 Task: Create a task  Improve code modularity for better maintainability , assign it to team member softage.9@softage.net in the project TransitPlan and update the status of the task to  At Risk , set the priority of the task to Medium.
Action: Mouse moved to (87, 533)
Screenshot: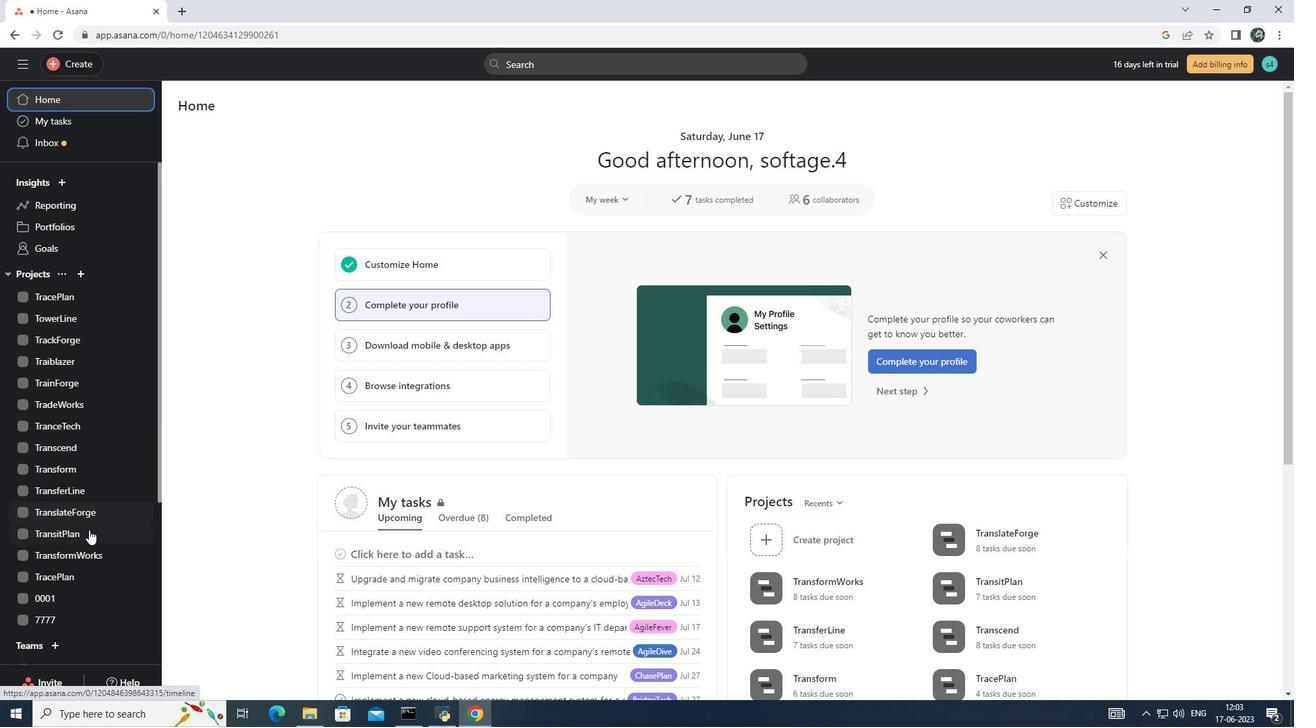 
Action: Mouse pressed left at (87, 533)
Screenshot: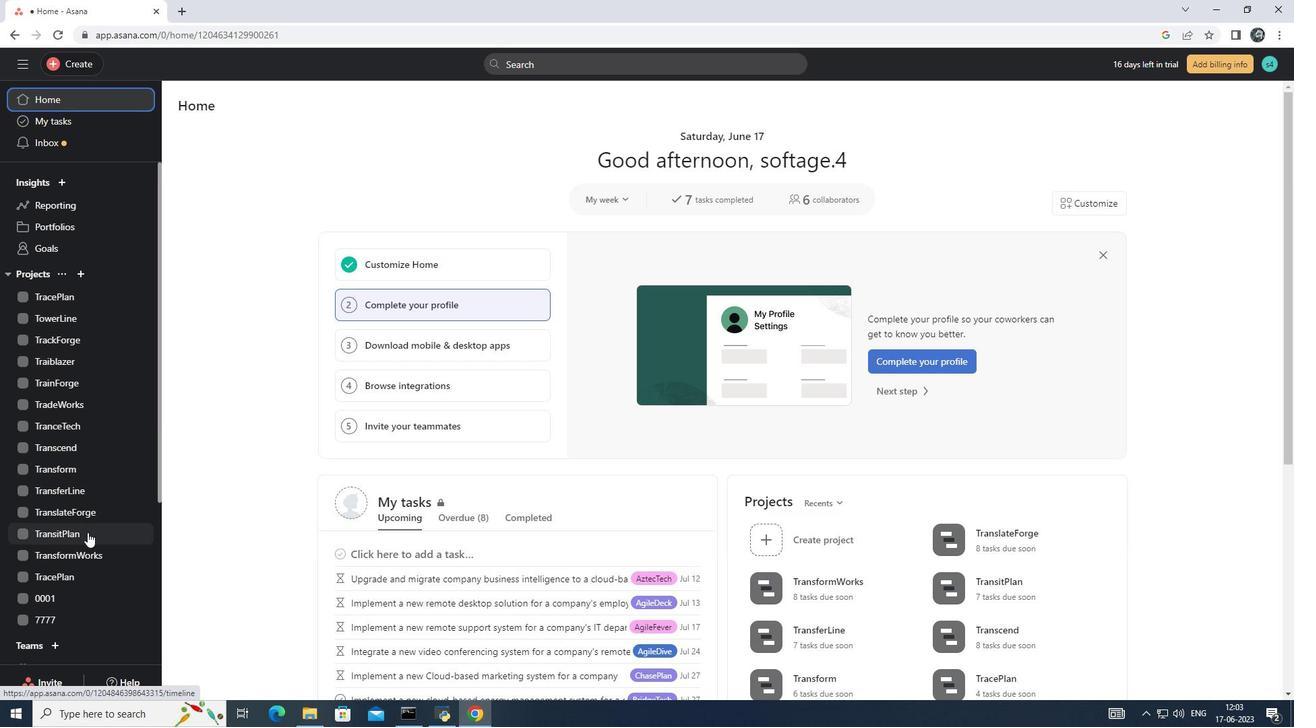 
Action: Mouse moved to (221, 162)
Screenshot: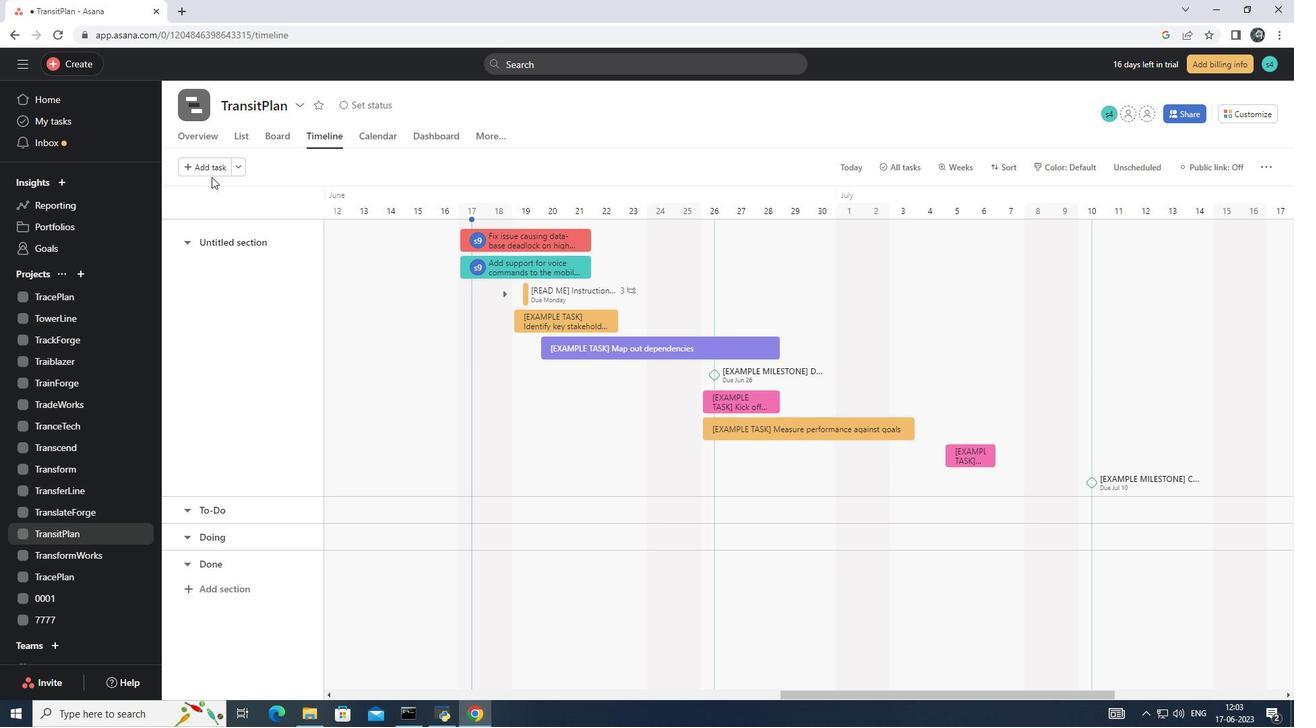 
Action: Mouse pressed left at (221, 162)
Screenshot: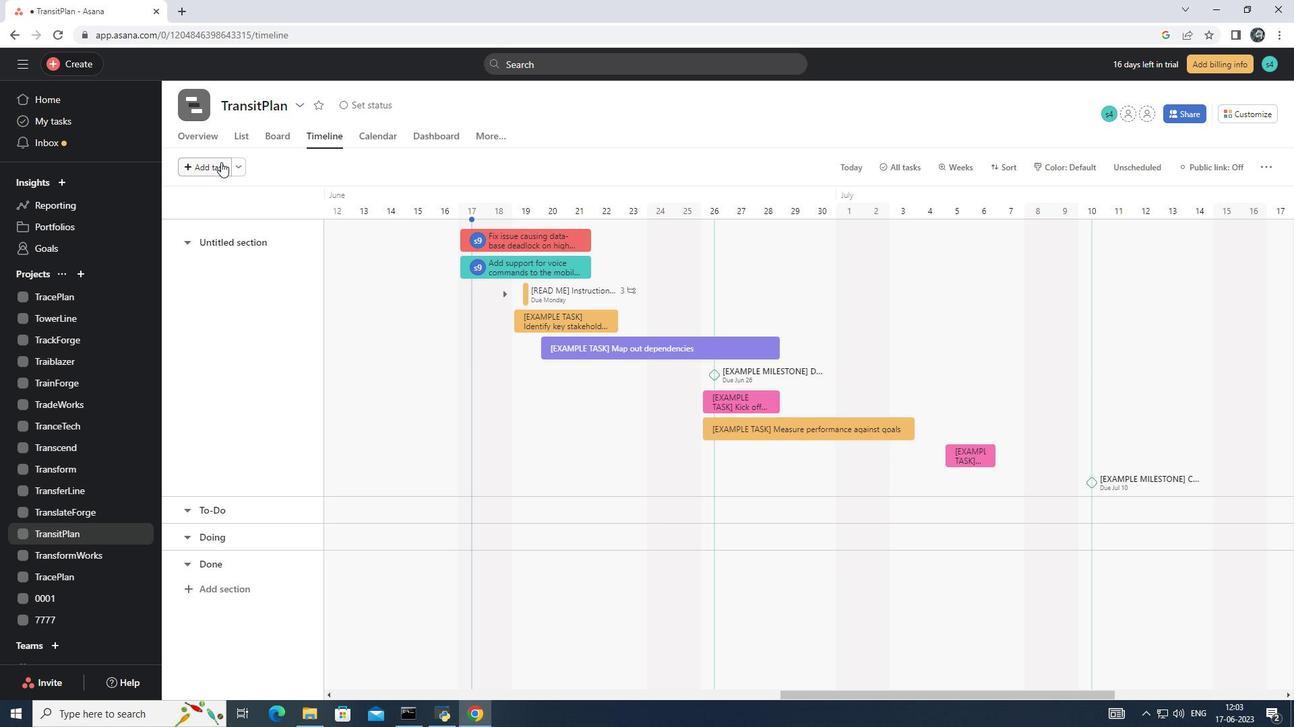 
Action: Mouse moved to (496, 240)
Screenshot: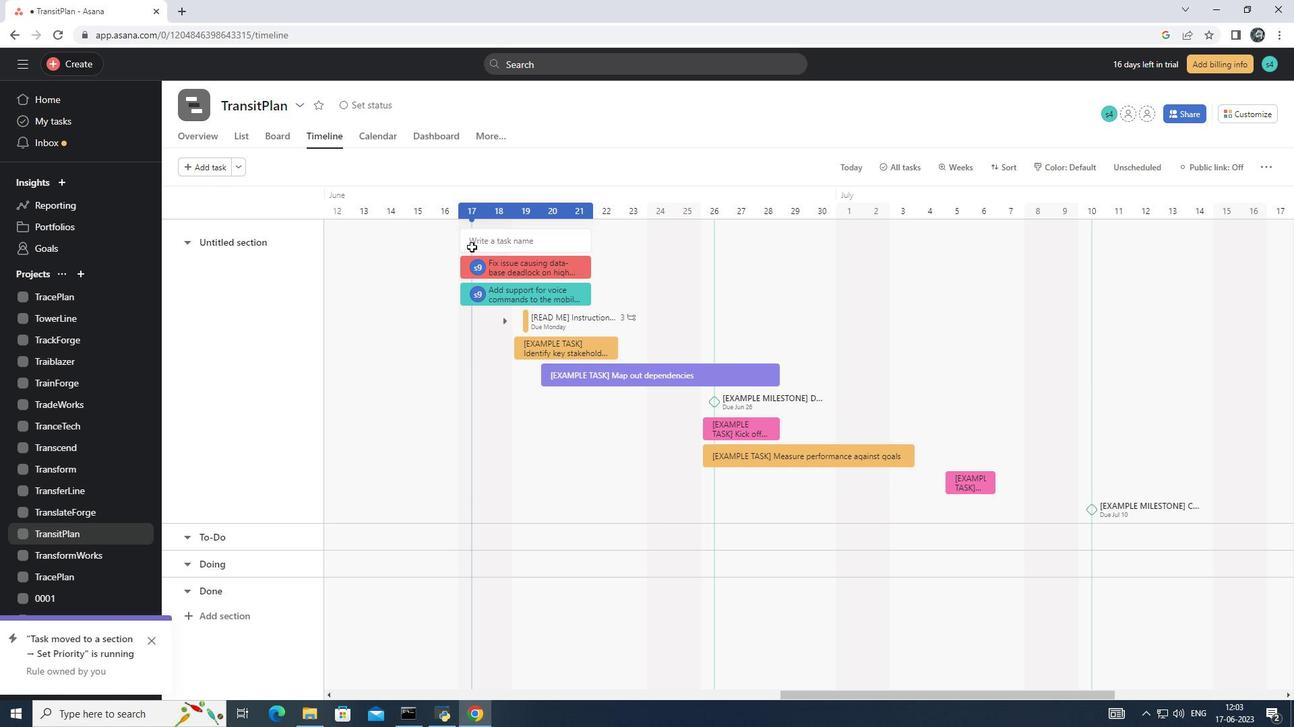 
Action: Mouse pressed left at (496, 240)
Screenshot: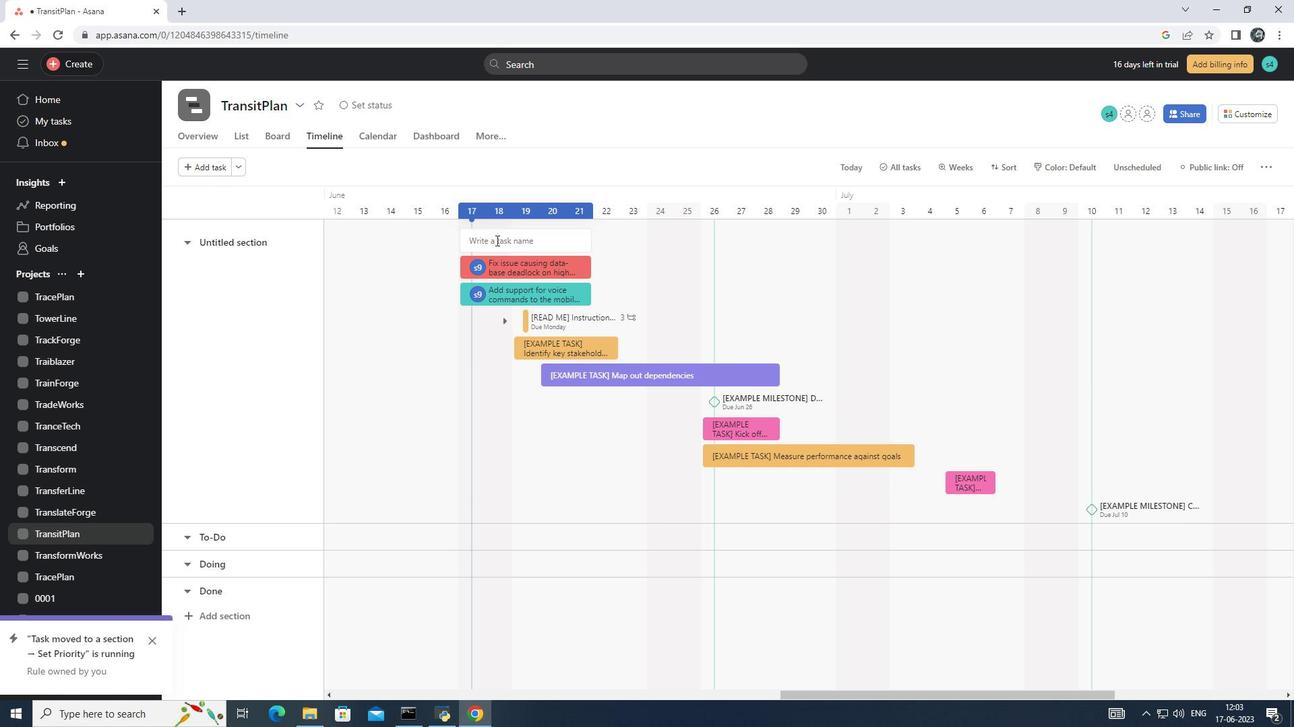 
Action: Mouse moved to (496, 239)
Screenshot: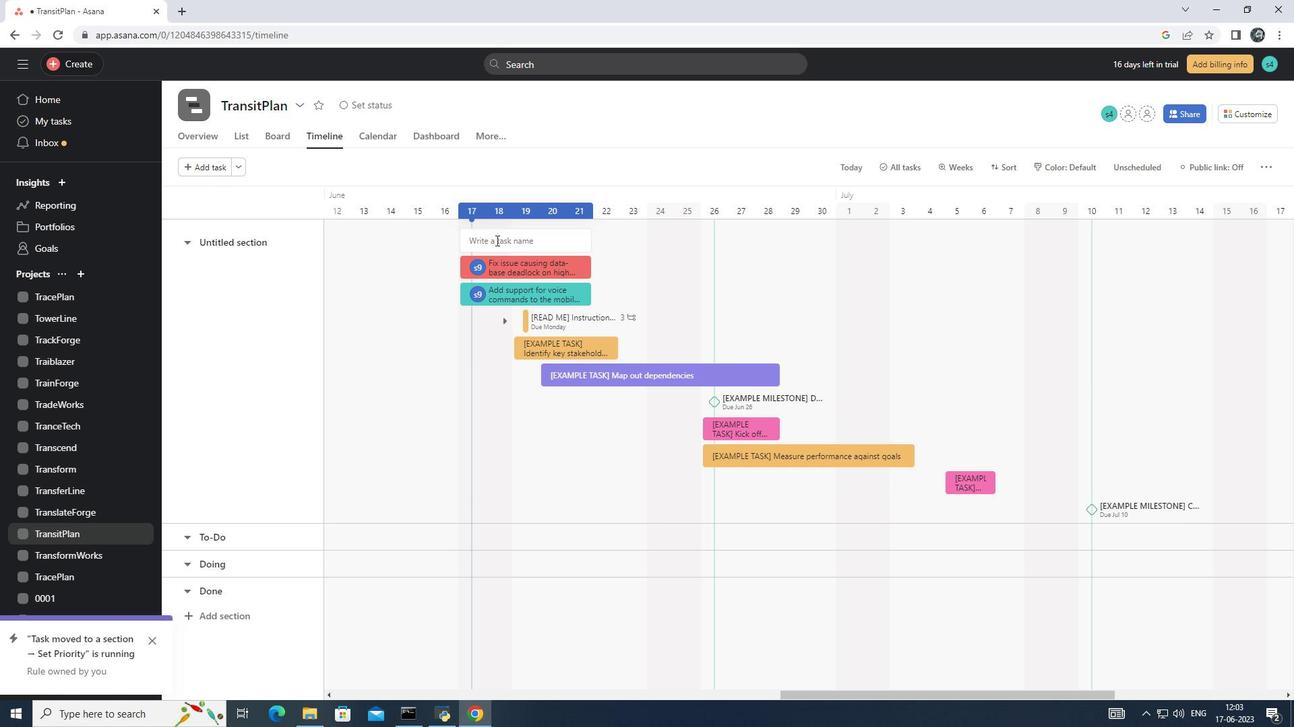 
Action: Key pressed <Key.shift>Improve<Key.space>code<Key.space>modularity<Key.space>for<Key.space>better<Key.space>maintaina
Screenshot: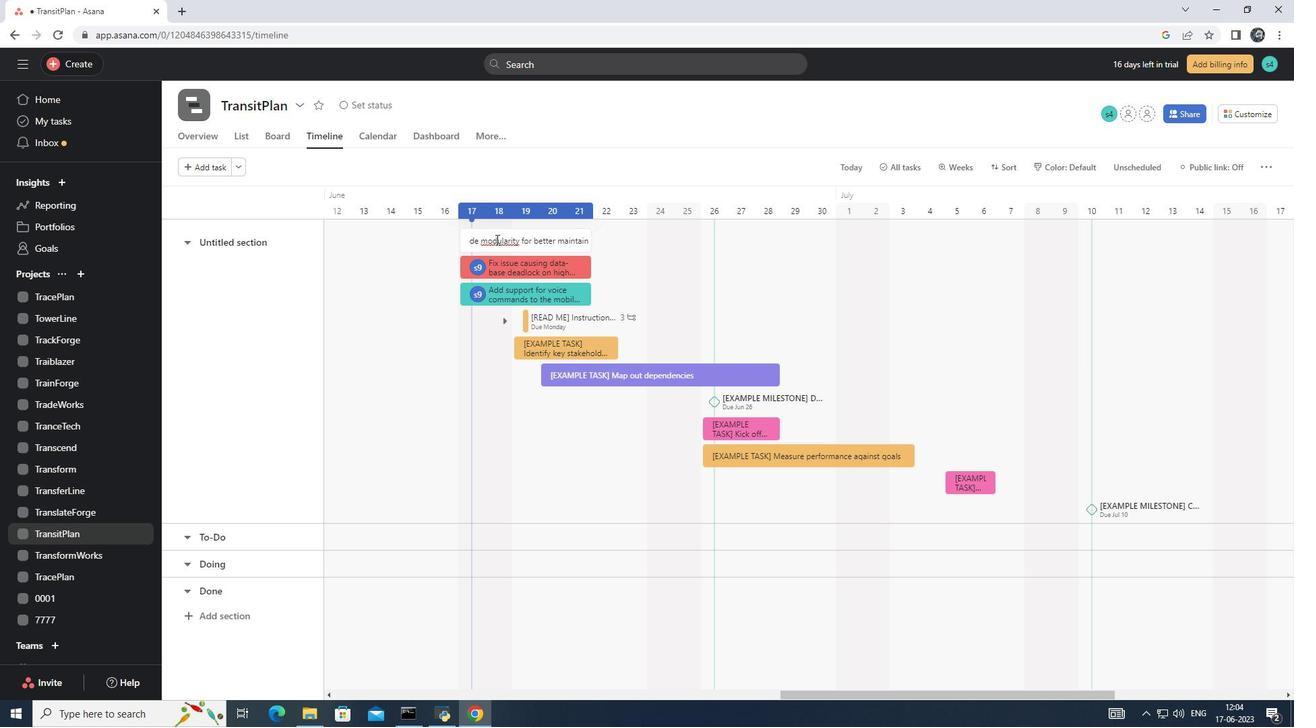 
Action: Mouse moved to (587, 243)
Screenshot: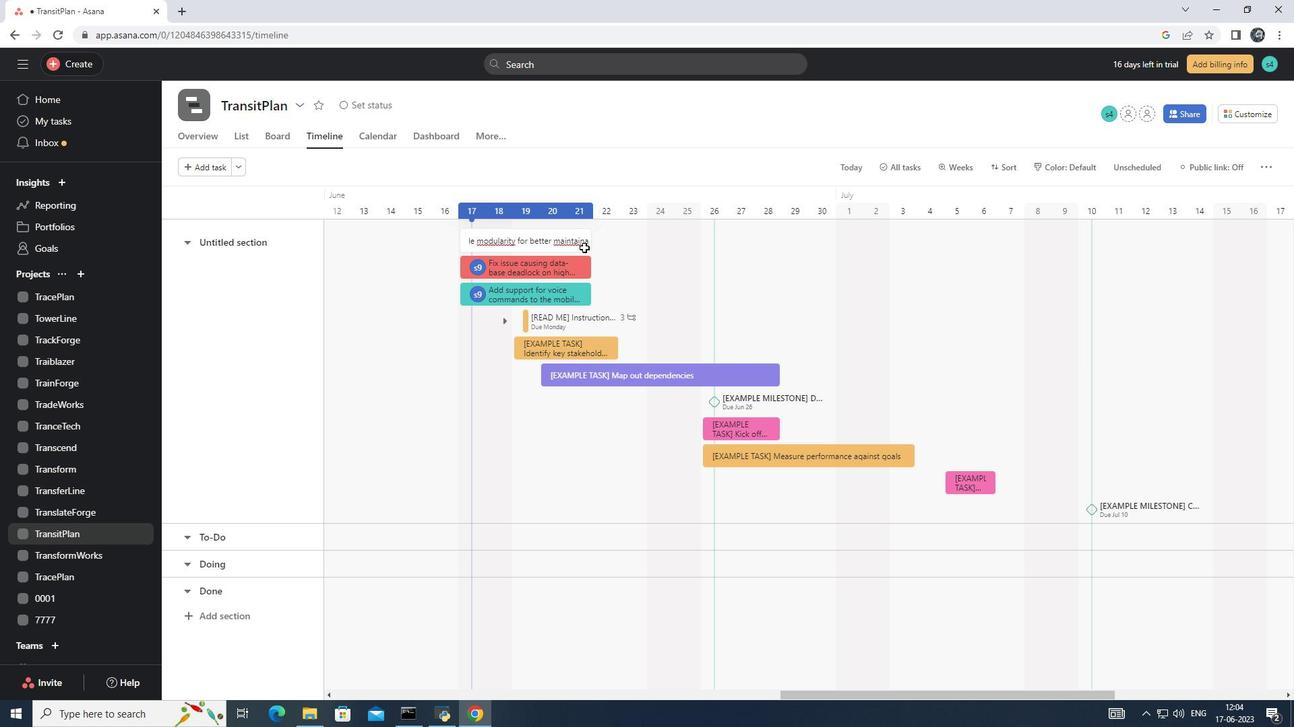 
Action: Mouse pressed left at (587, 243)
Screenshot: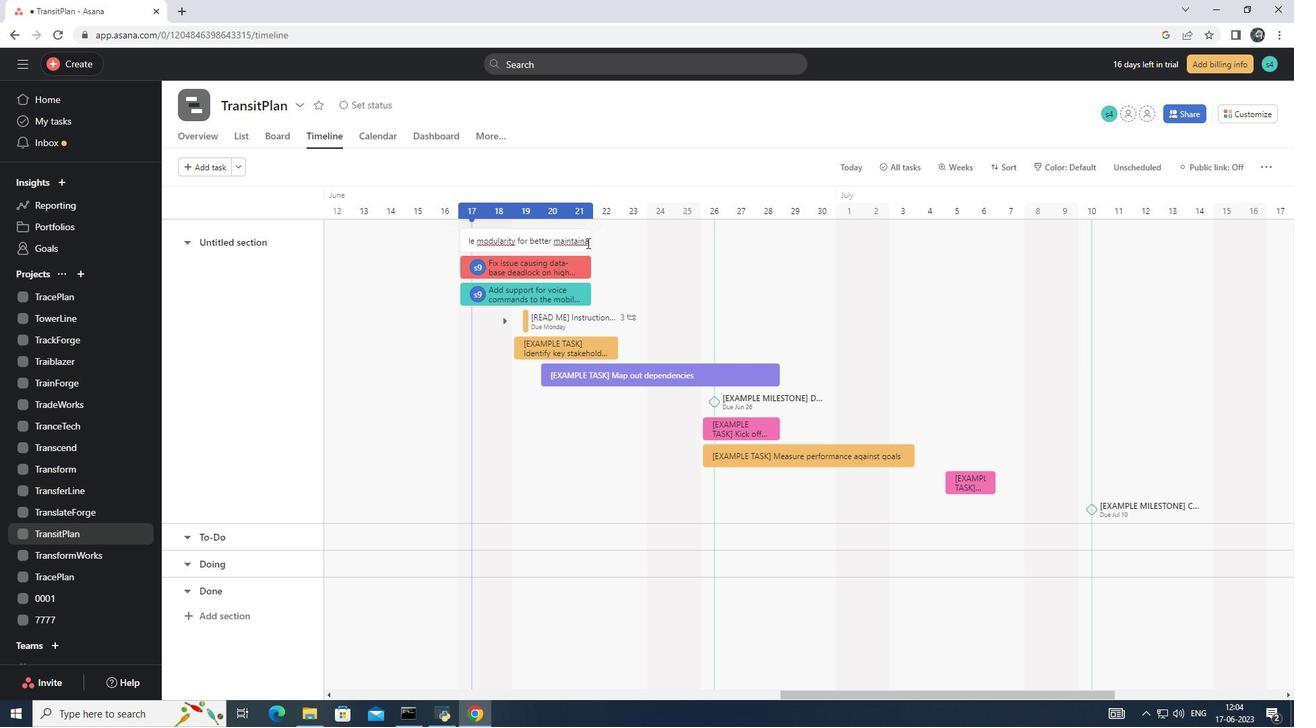 
Action: Mouse moved to (556, 239)
Screenshot: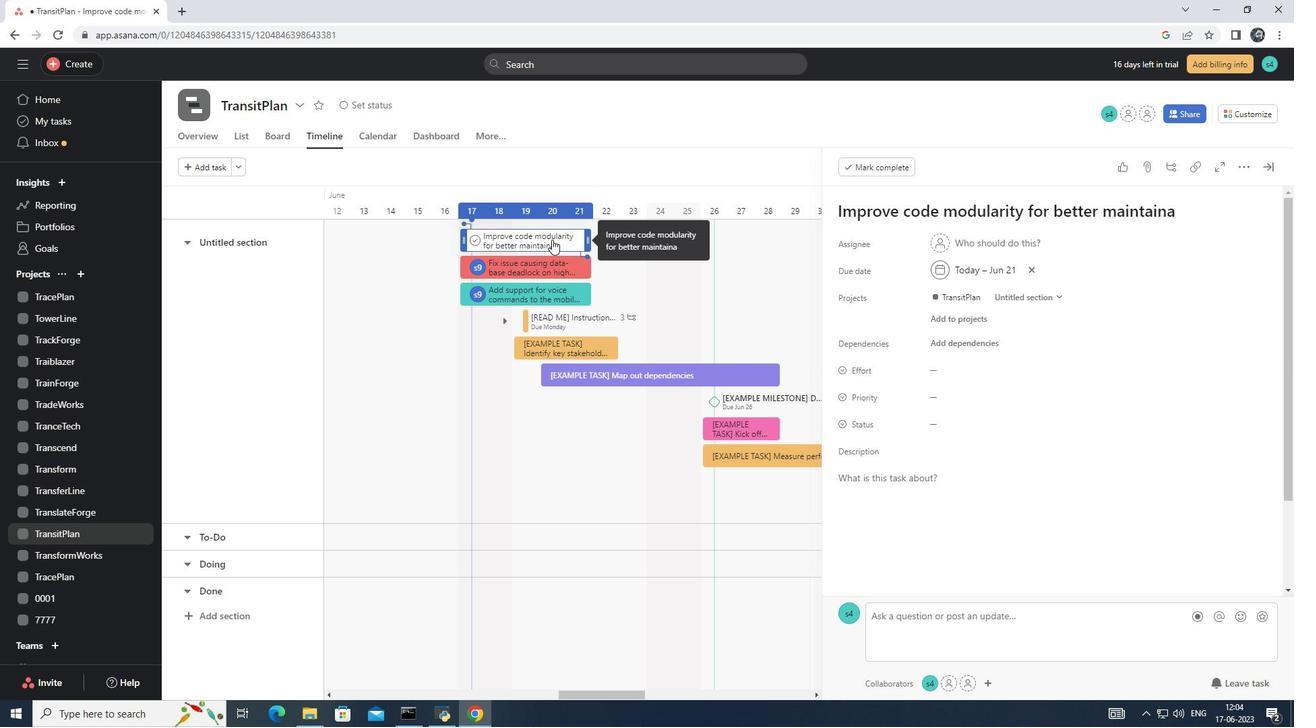 
Action: Mouse pressed left at (556, 239)
Screenshot: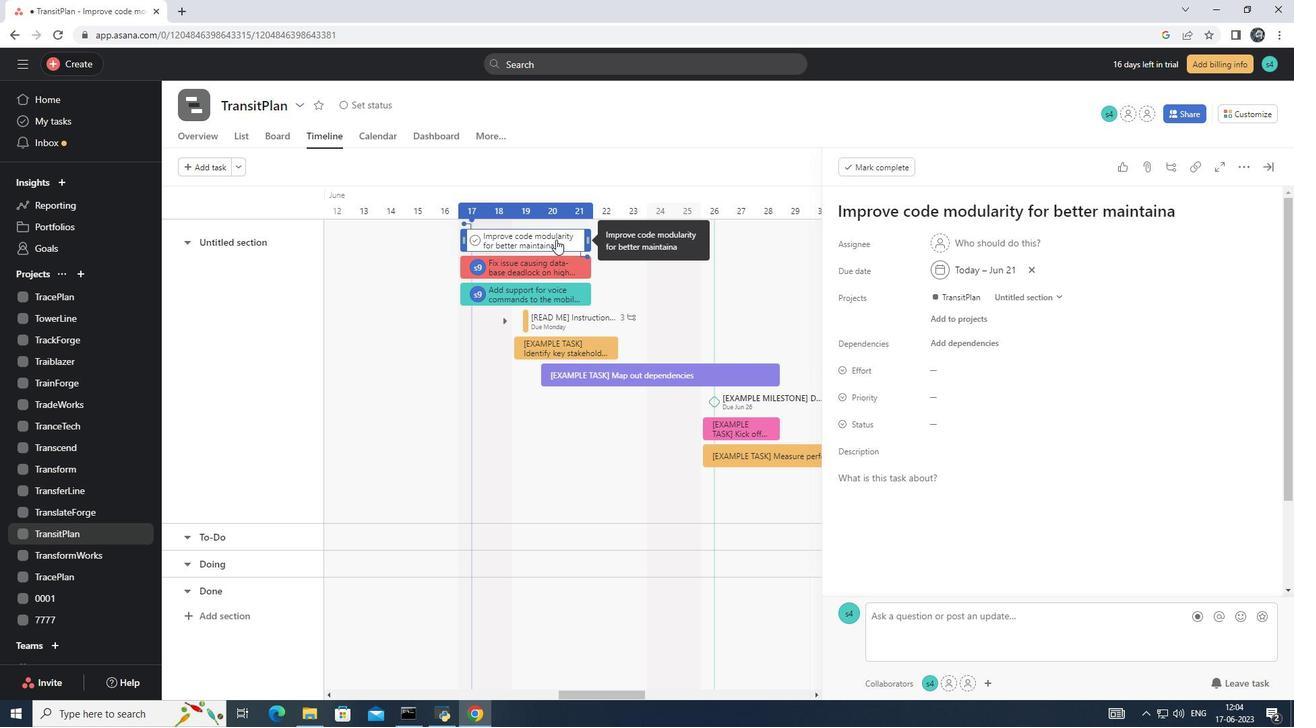 
Action: Mouse moved to (554, 241)
Screenshot: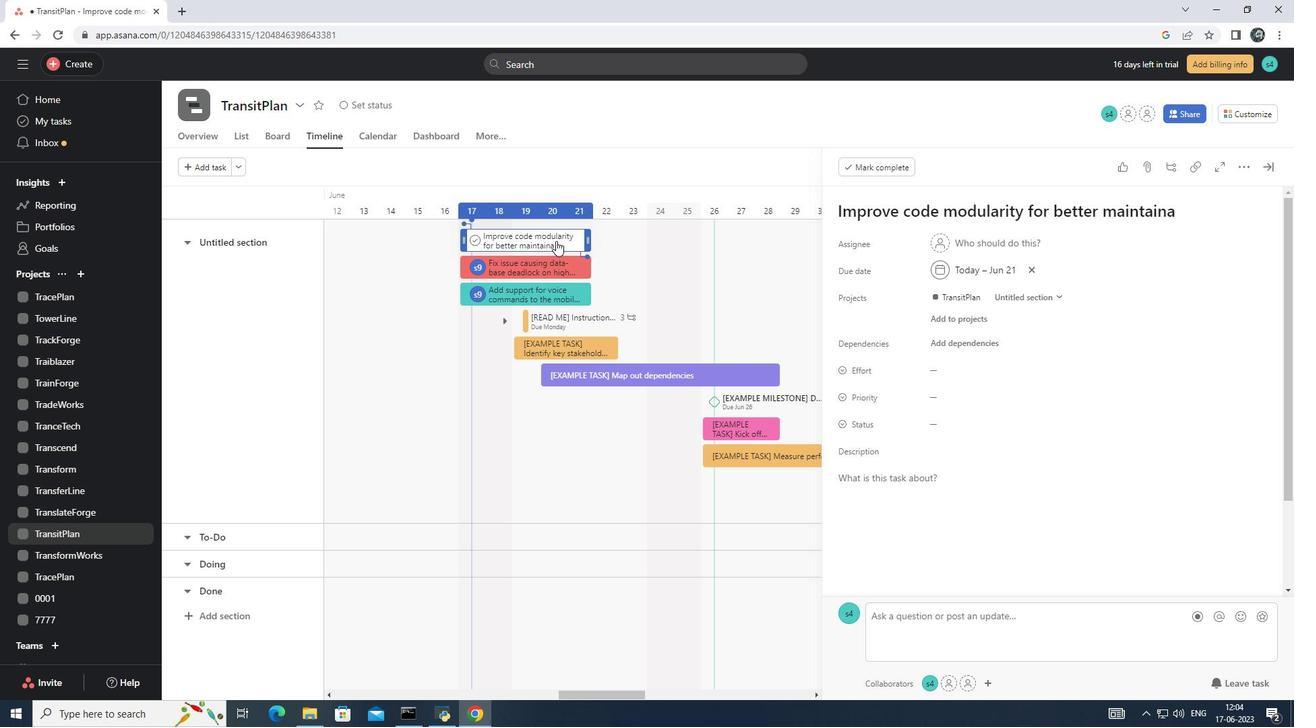 
Action: Mouse pressed left at (554, 241)
Screenshot: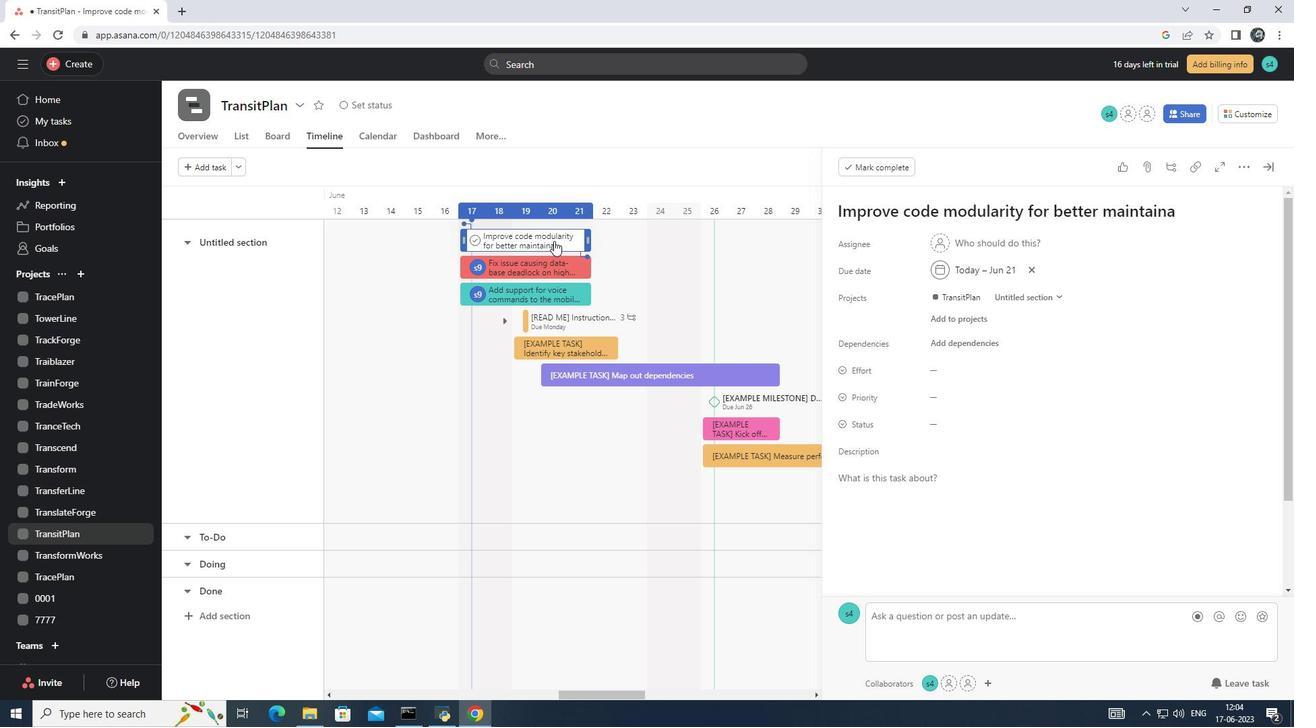 
Action: Mouse moved to (527, 239)
Screenshot: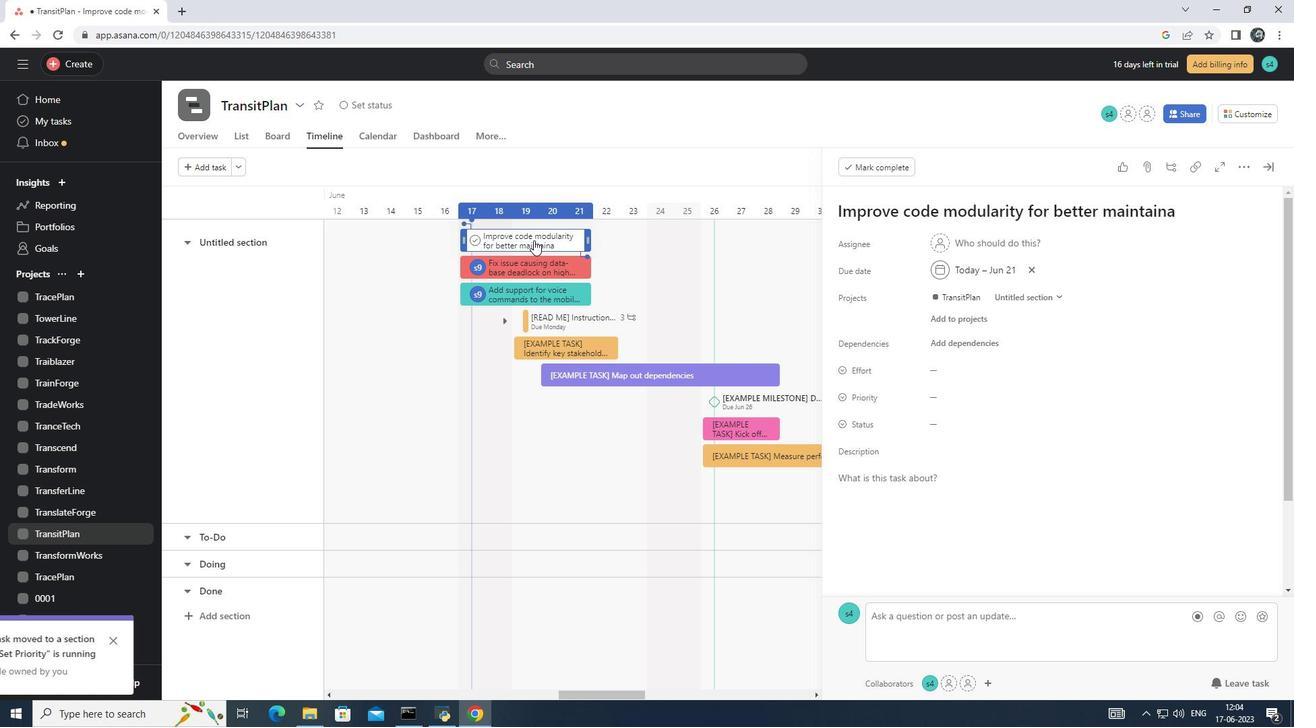 
Action: Mouse pressed left at (527, 239)
Screenshot: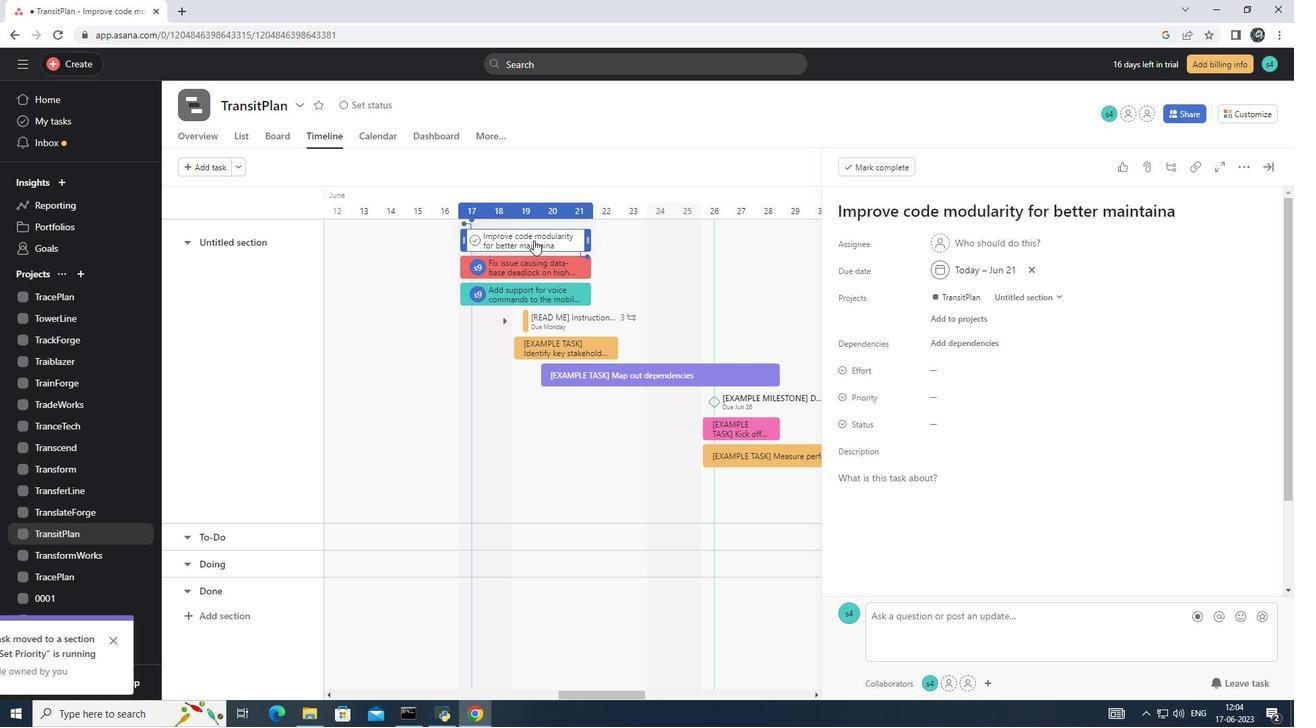 
Action: Mouse moved to (527, 239)
Screenshot: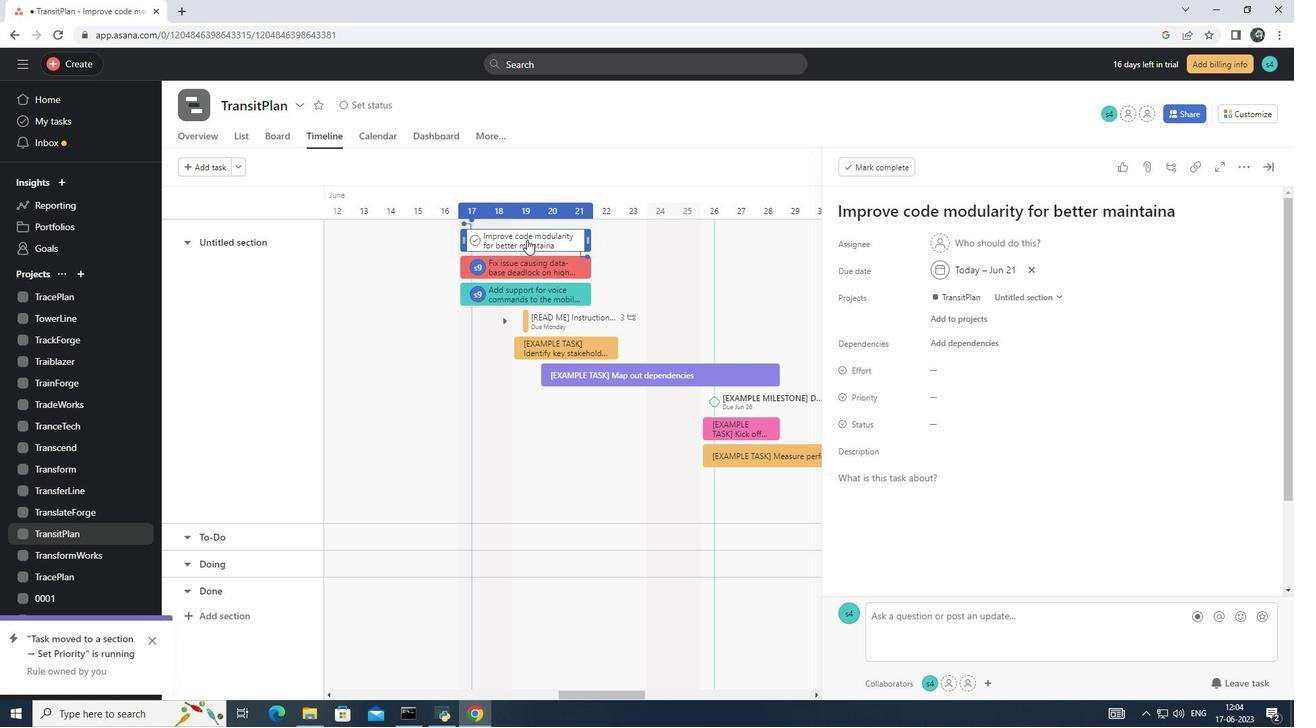
Action: Mouse pressed left at (527, 239)
Screenshot: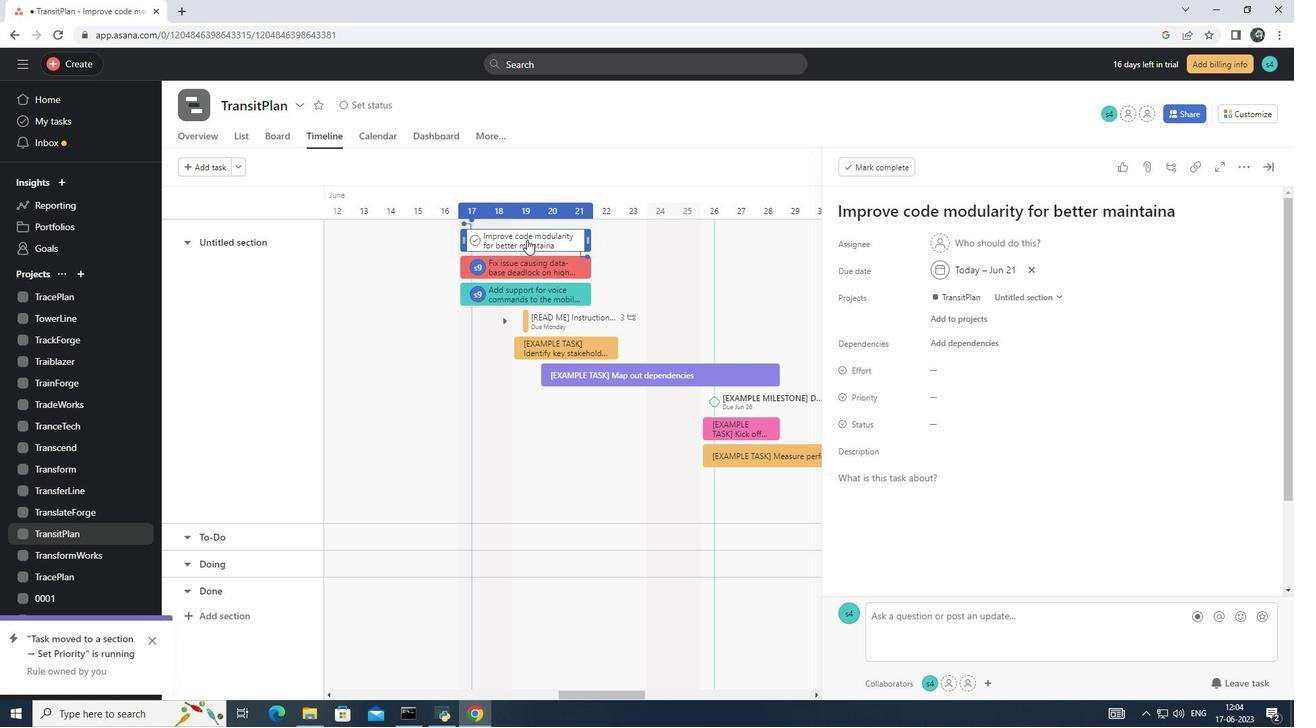 
Action: Mouse moved to (501, 239)
Screenshot: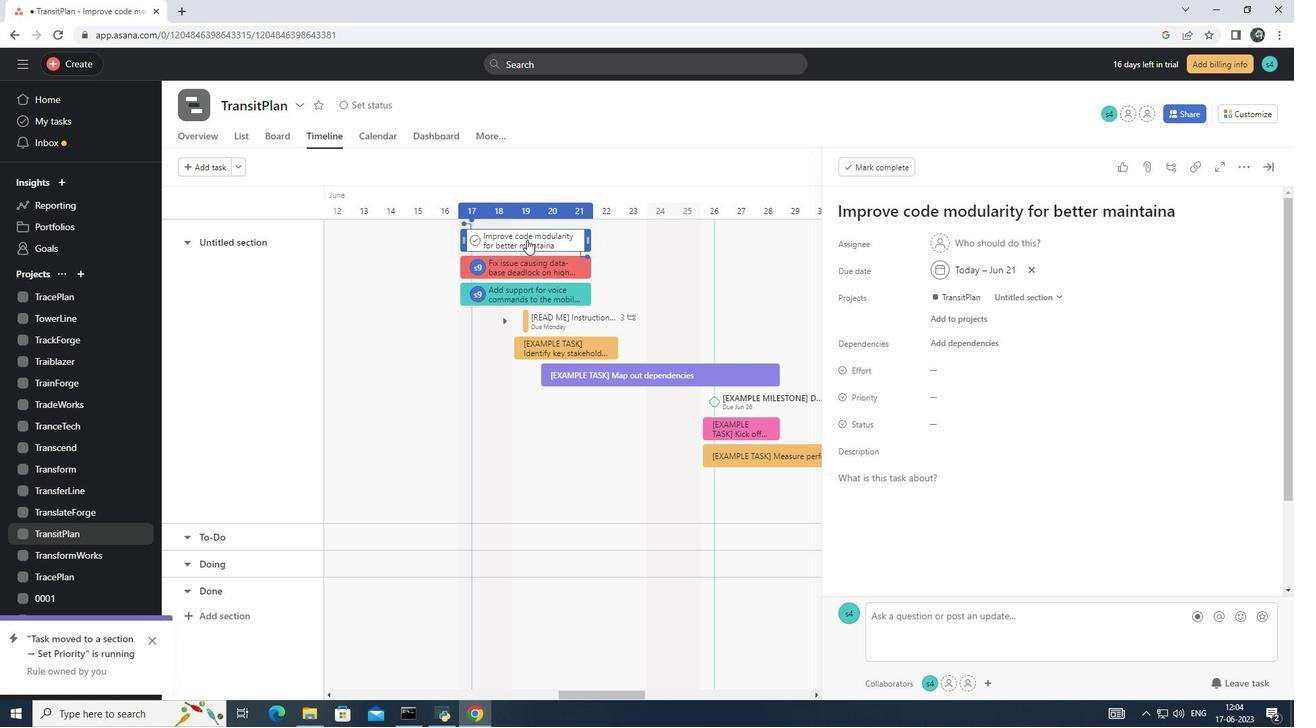 
Action: Mouse pressed left at (501, 239)
Screenshot: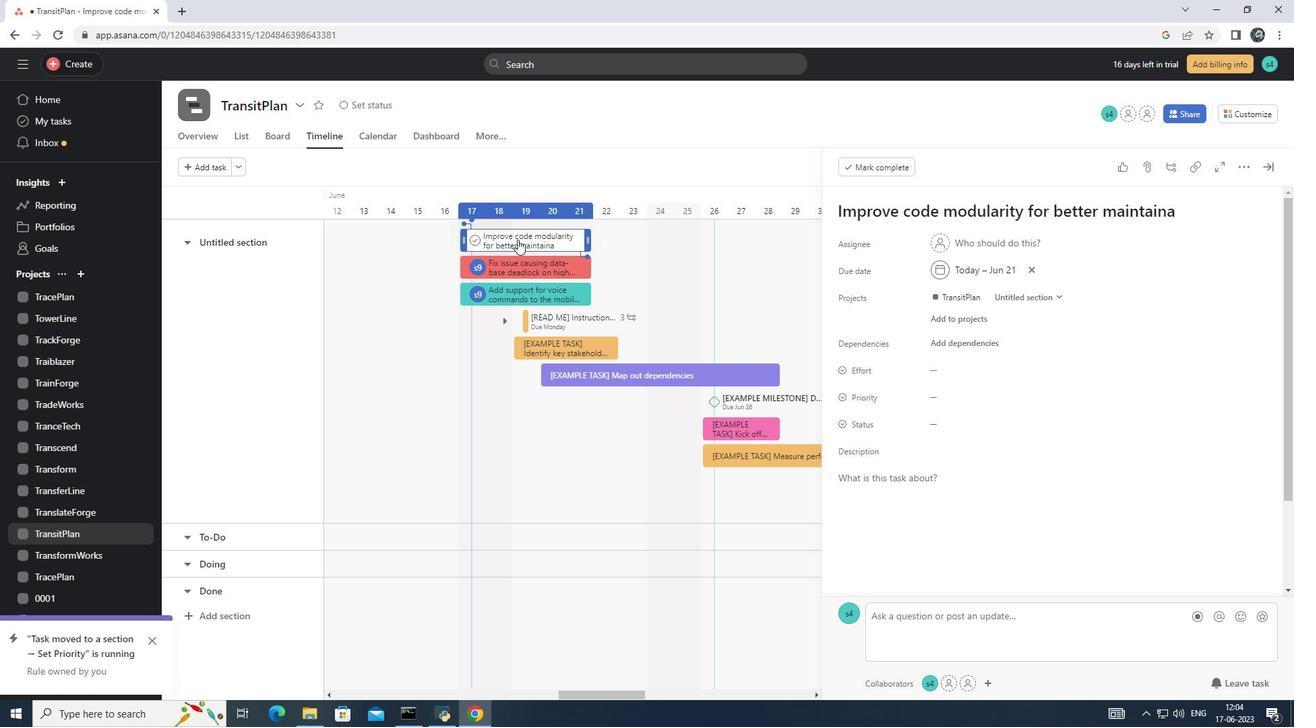 
Action: Mouse pressed left at (501, 239)
Screenshot: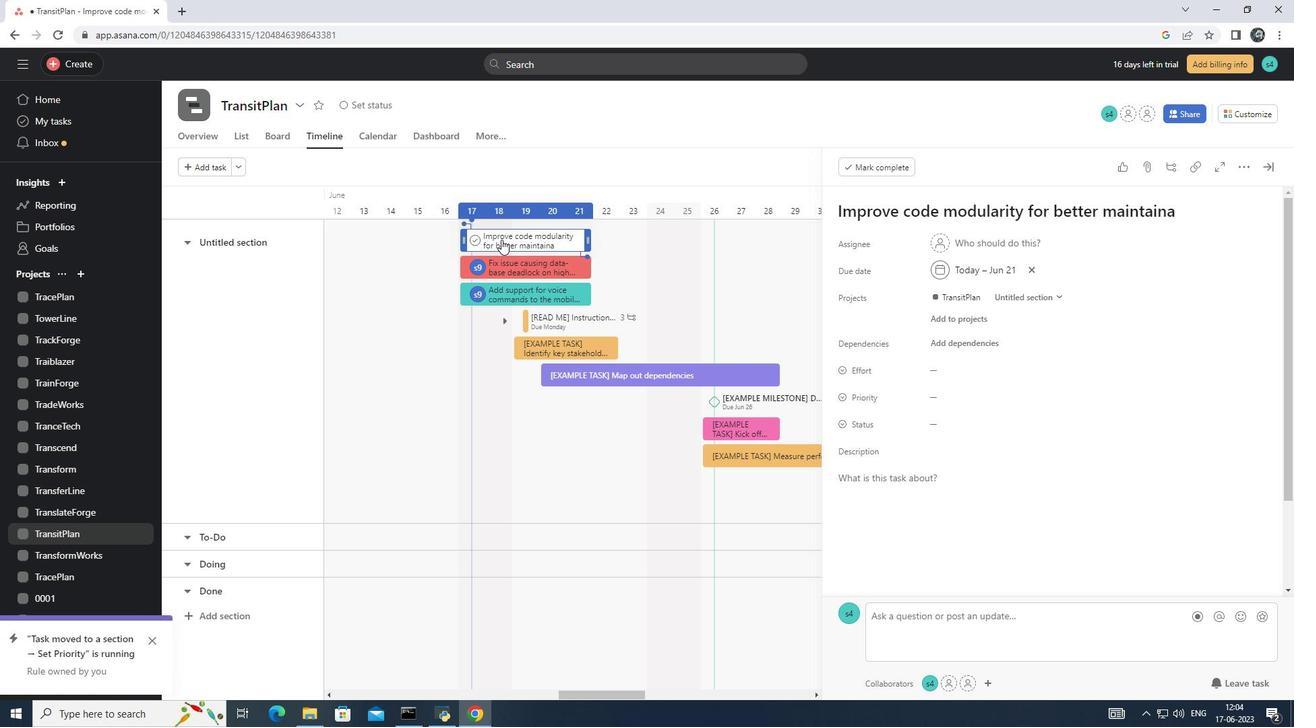 
Action: Mouse moved to (496, 236)
Screenshot: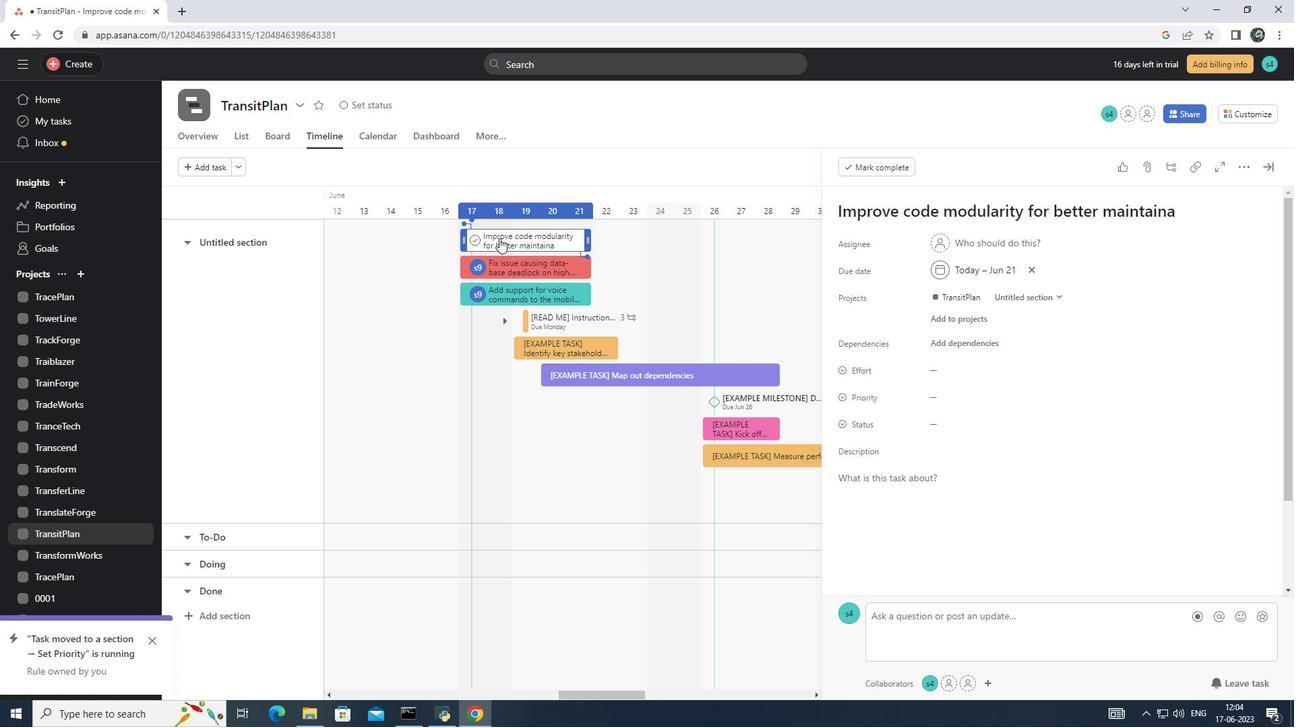 
Action: Mouse pressed right at (496, 236)
Screenshot: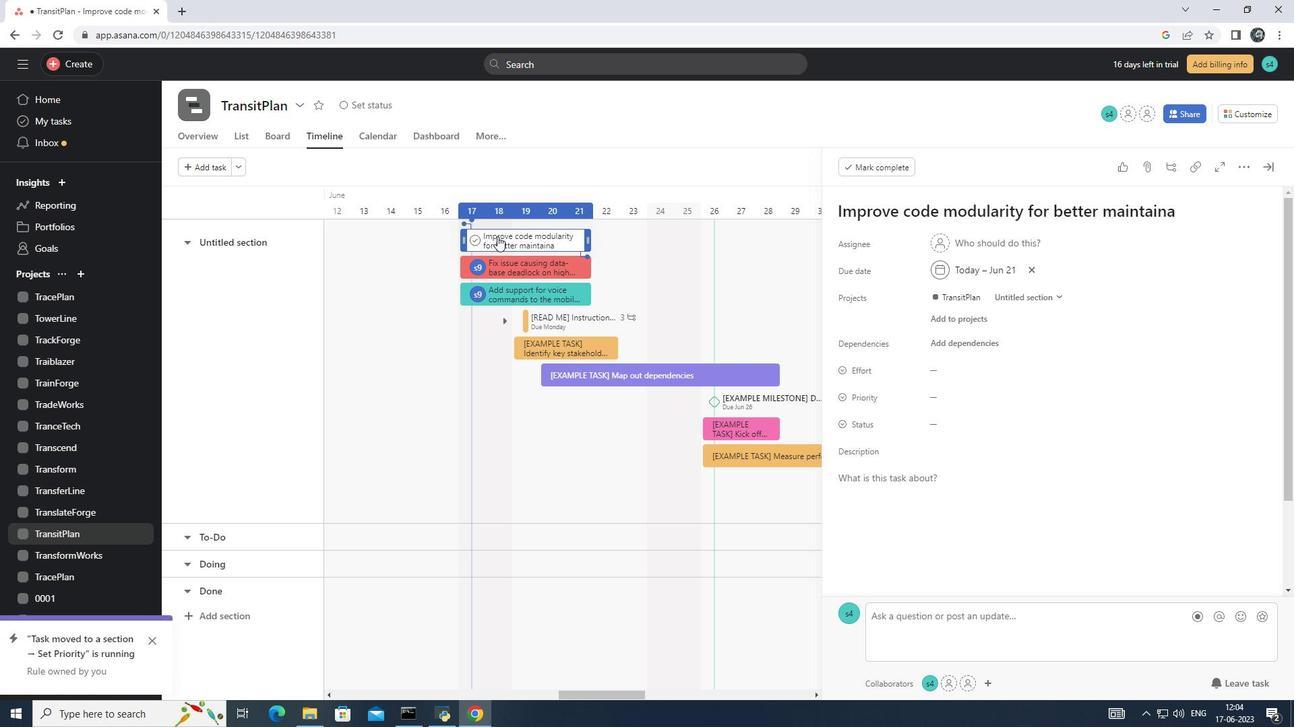 
Action: Mouse moved to (483, 237)
Screenshot: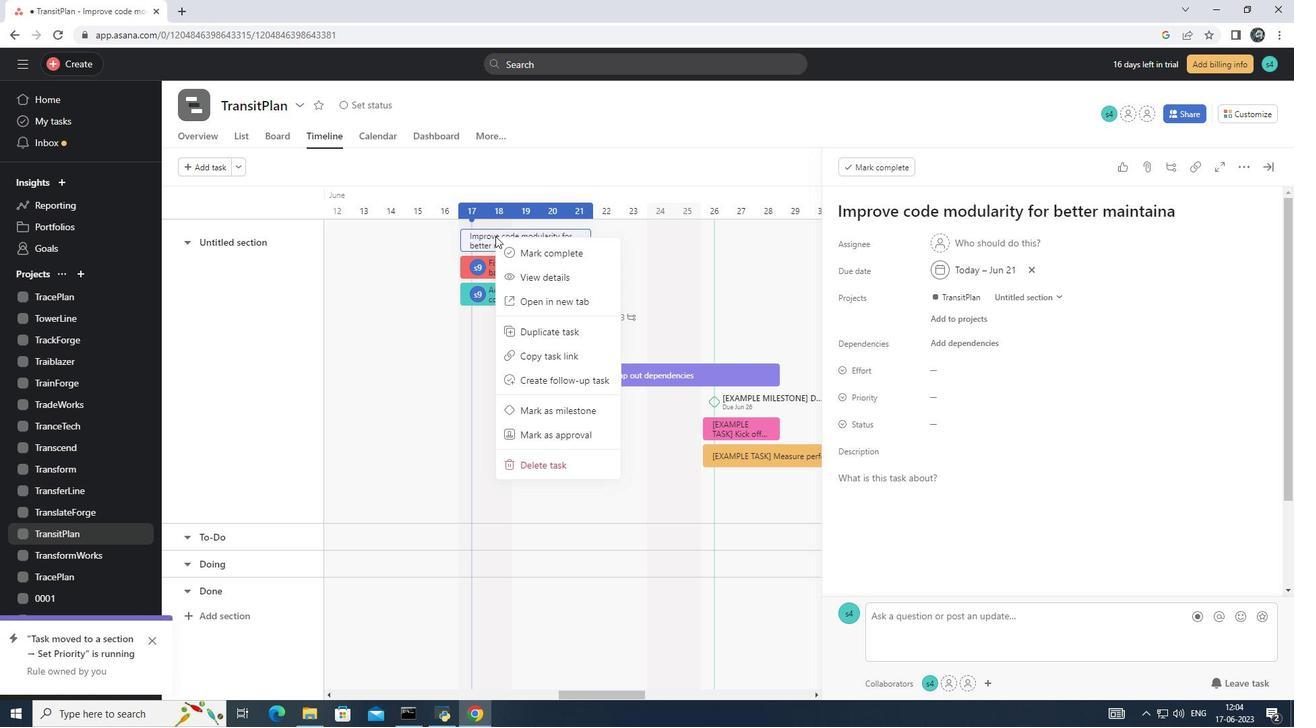 
Action: Mouse pressed left at (483, 237)
Screenshot: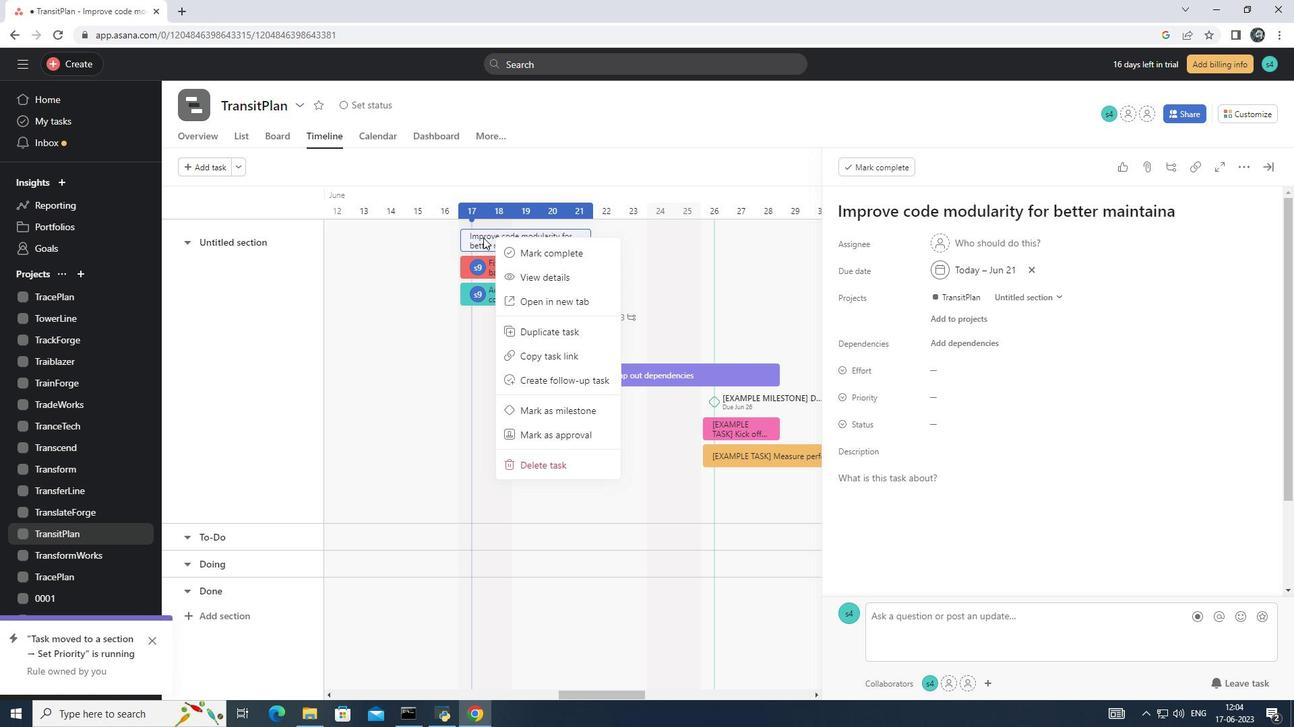 
Action: Mouse pressed left at (483, 237)
Screenshot: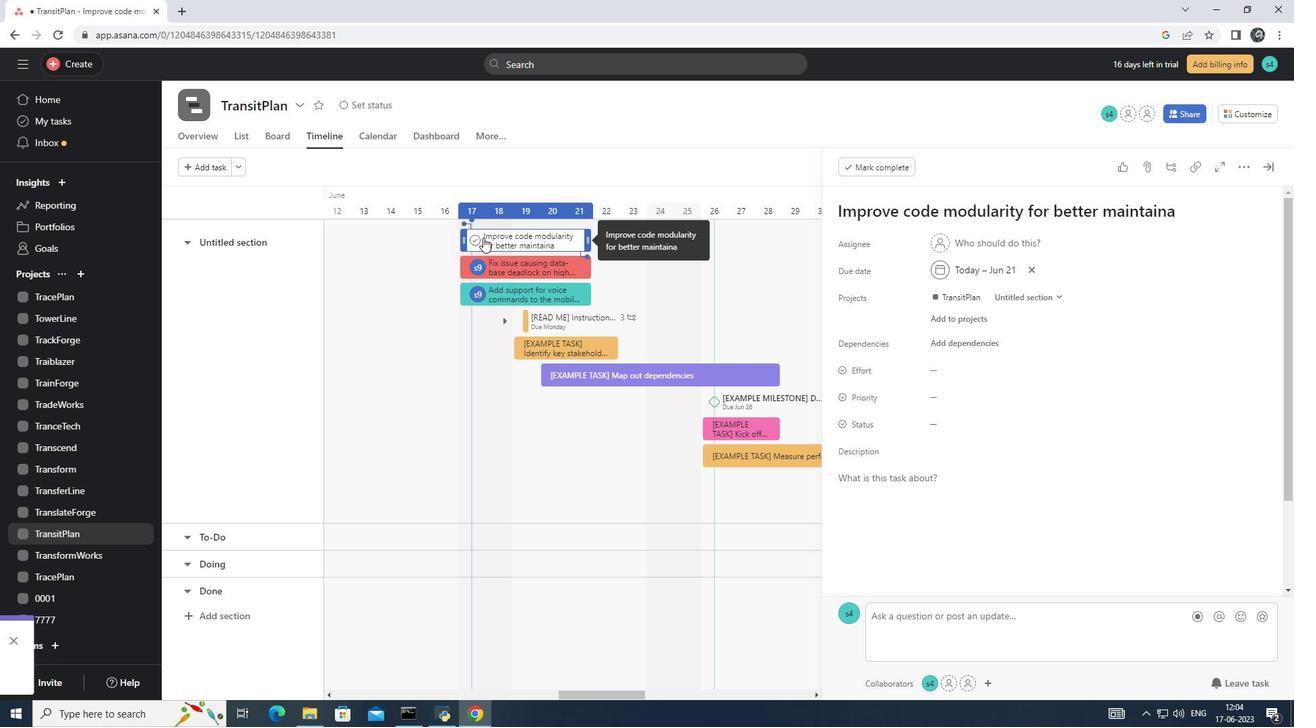 
Action: Mouse pressed left at (483, 237)
Screenshot: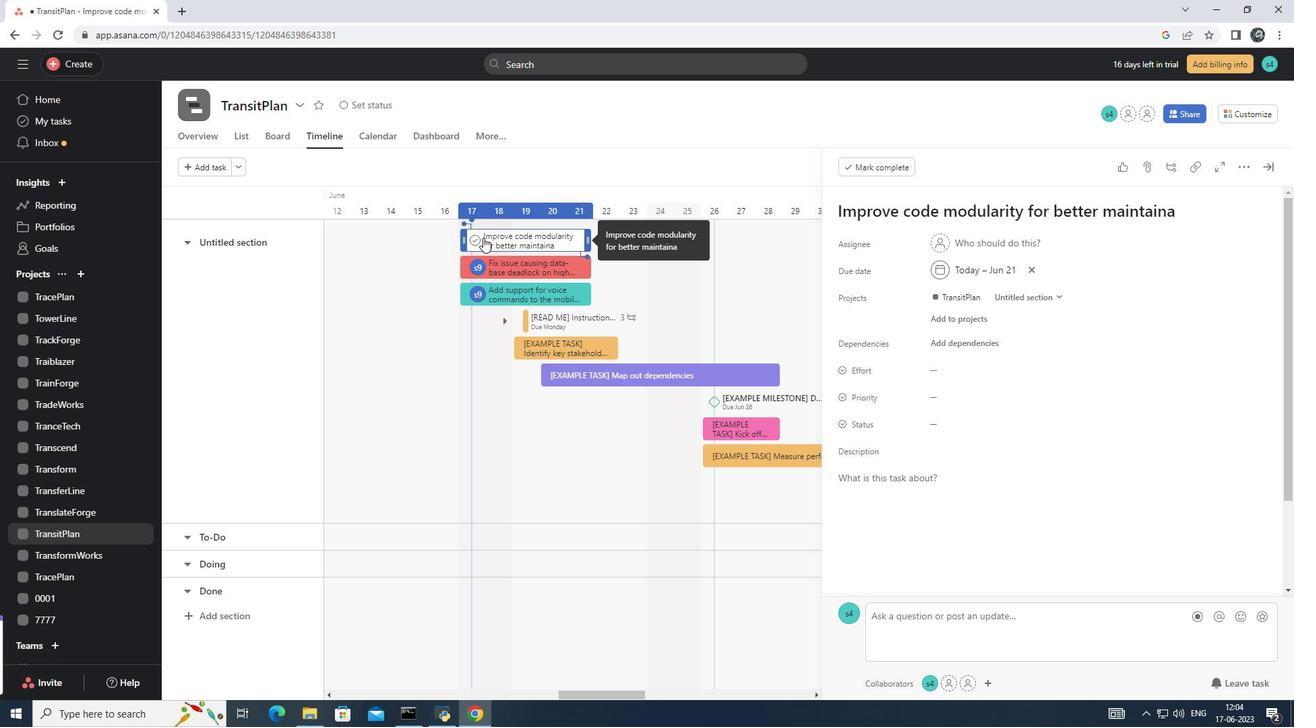 
Action: Mouse moved to (1188, 209)
Screenshot: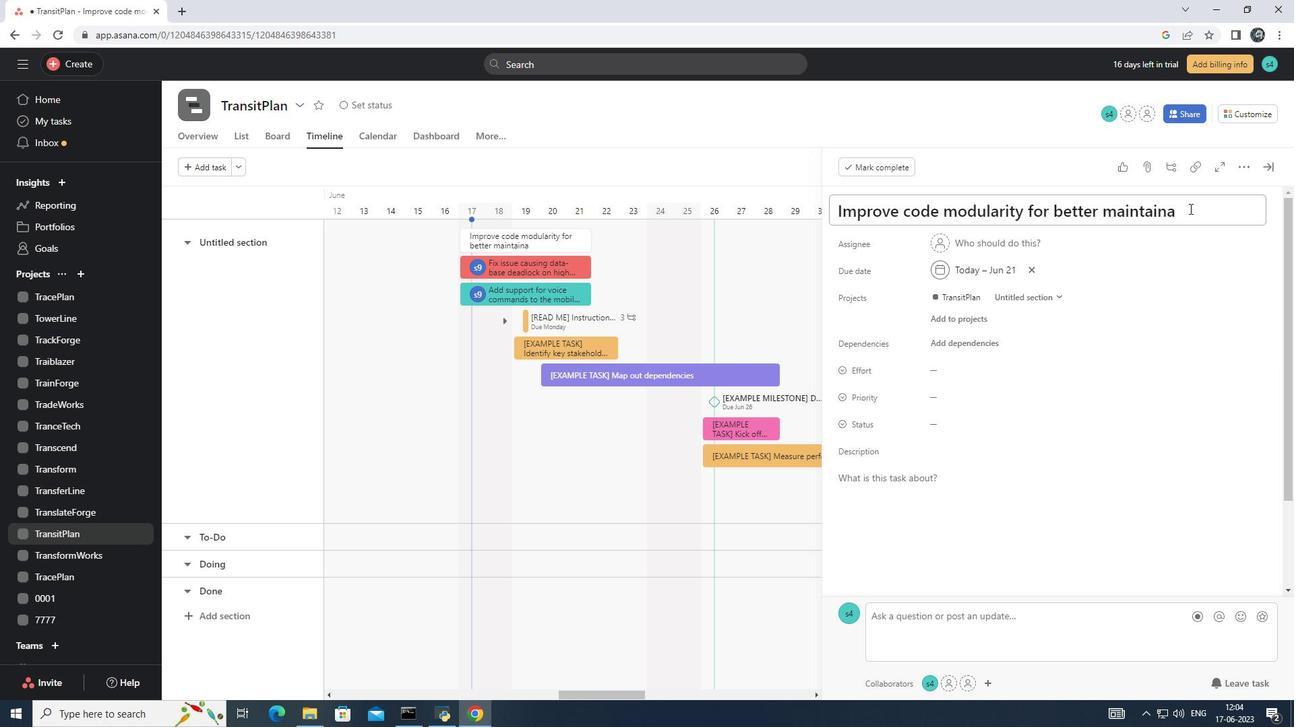 
Action: Mouse pressed left at (1188, 209)
Screenshot: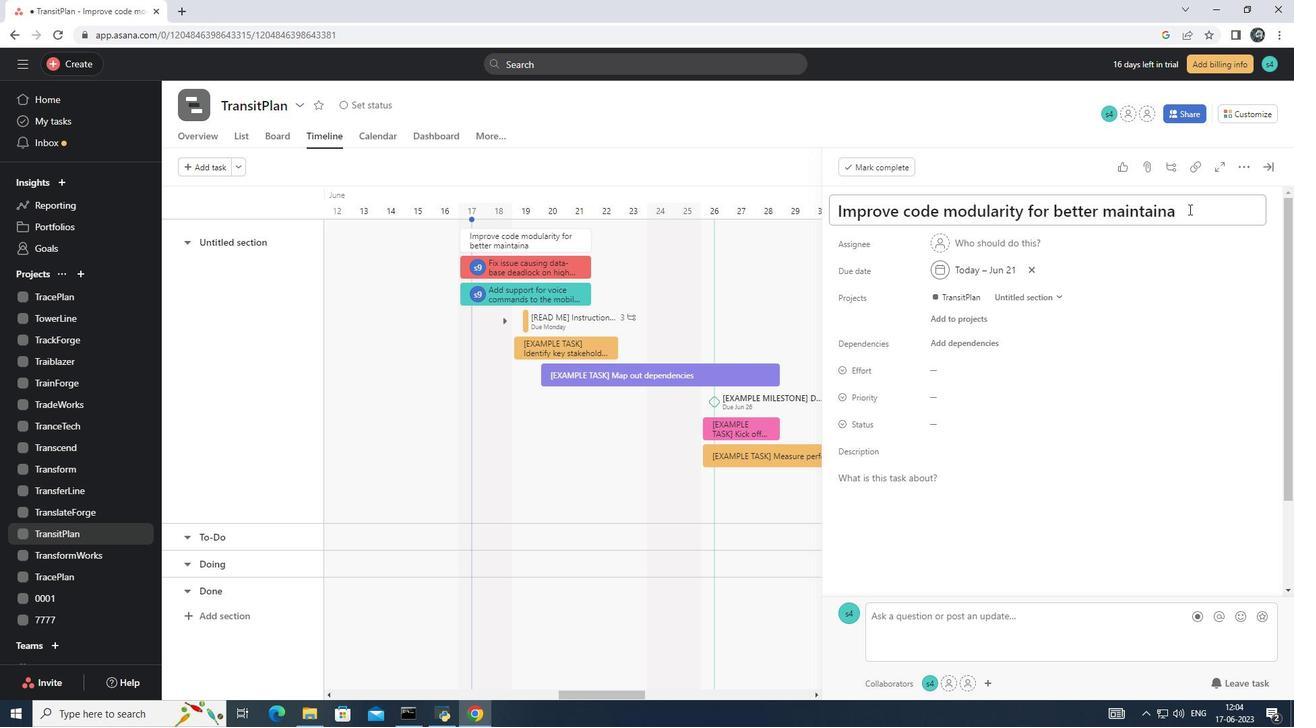 
Action: Mouse moved to (1188, 209)
Screenshot: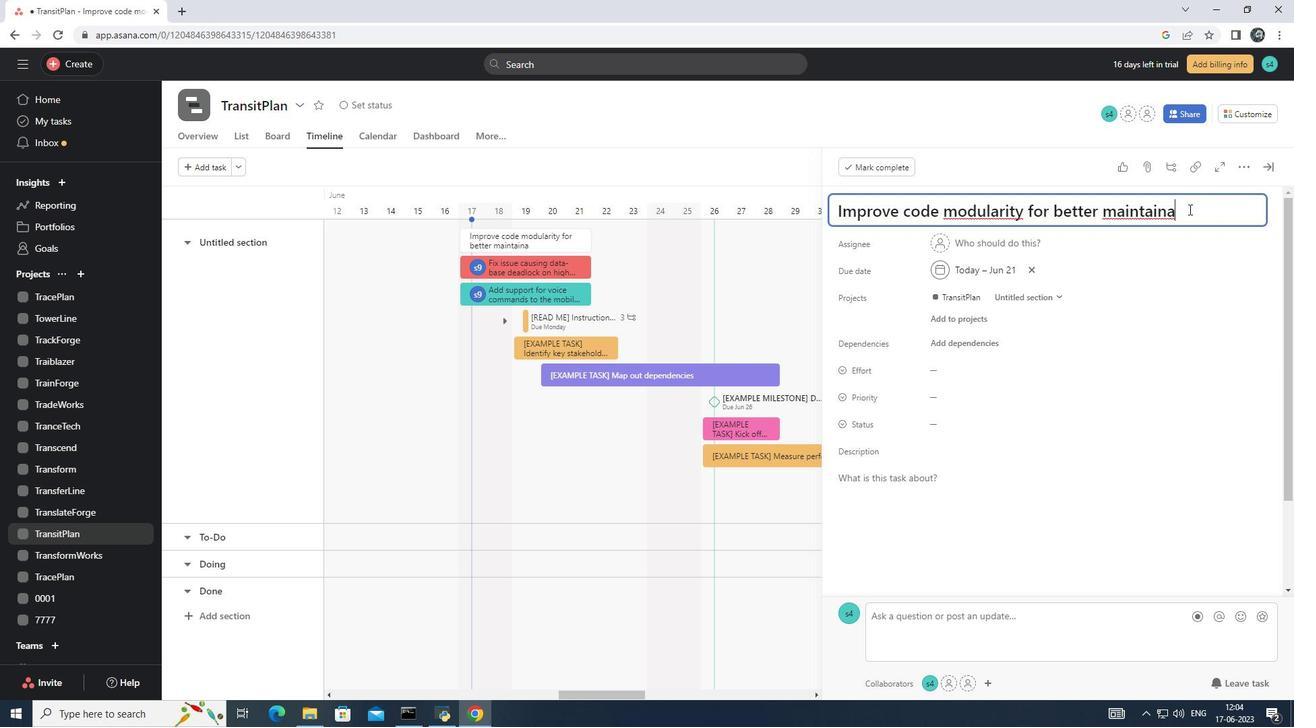 
Action: Key pressed bility<Key.space>
Screenshot: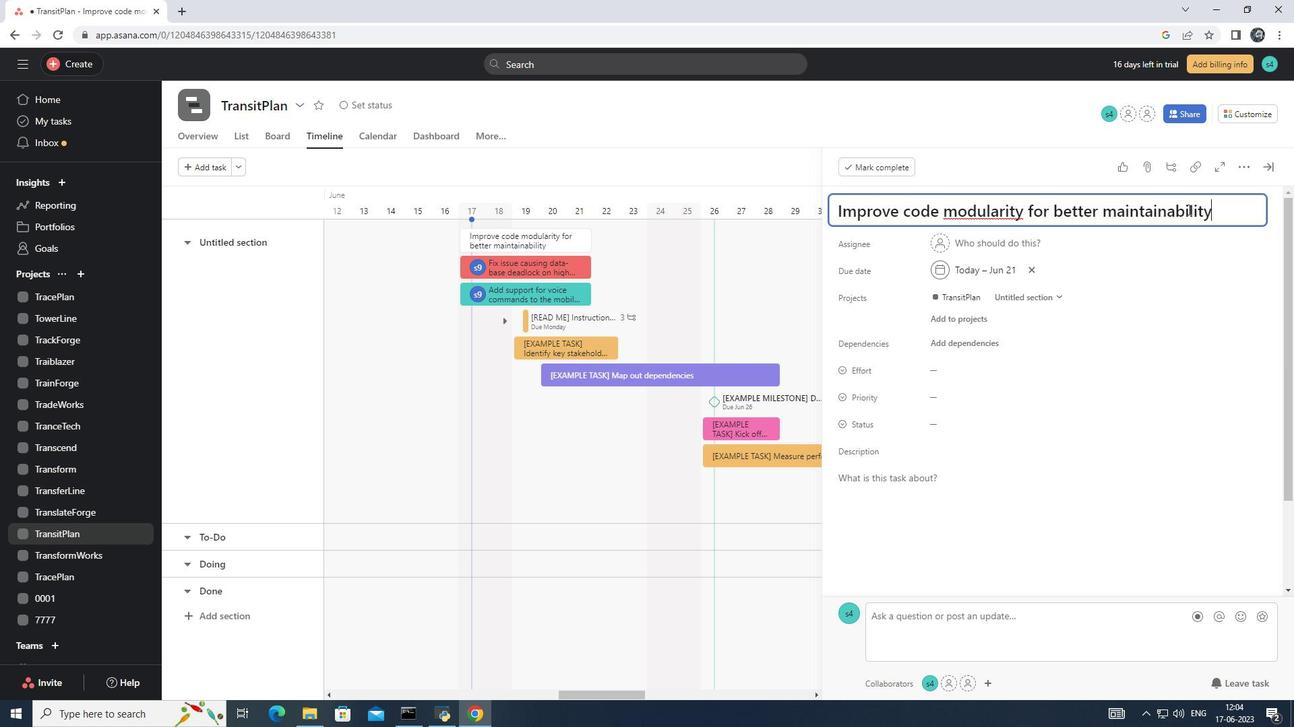
Action: Mouse moved to (944, 250)
Screenshot: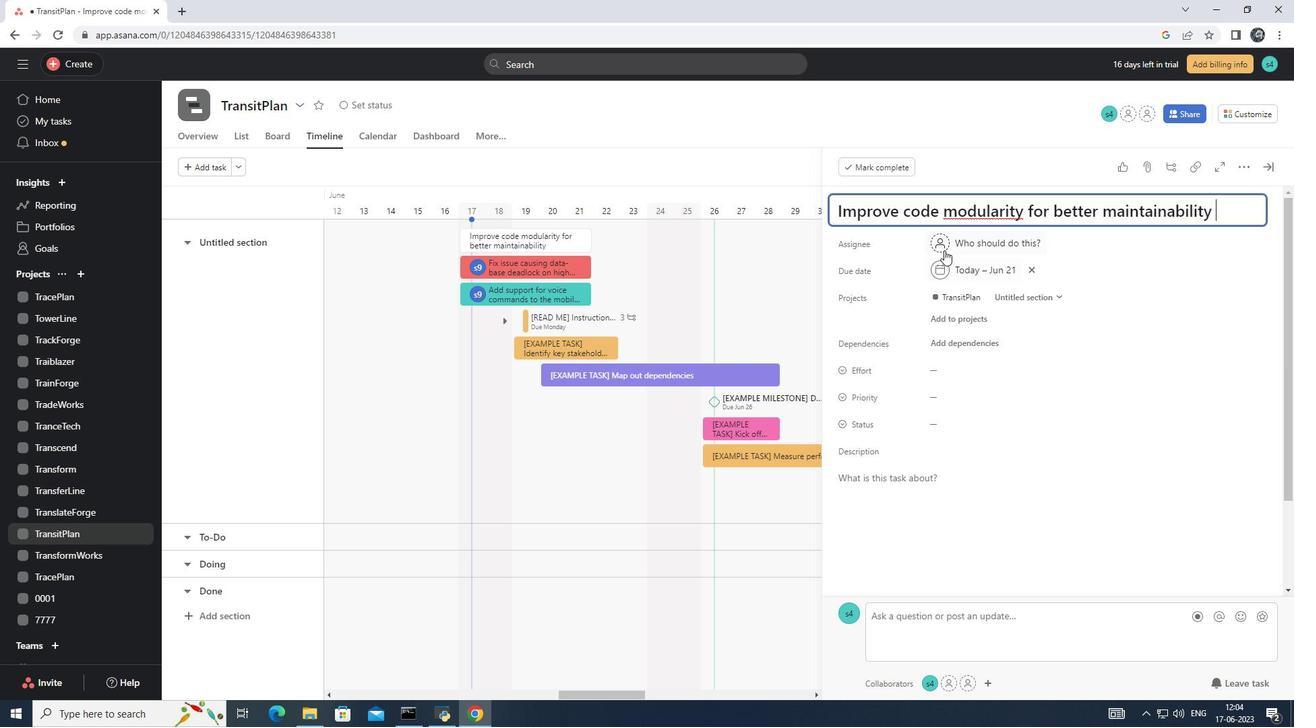 
Action: Mouse pressed left at (944, 250)
Screenshot: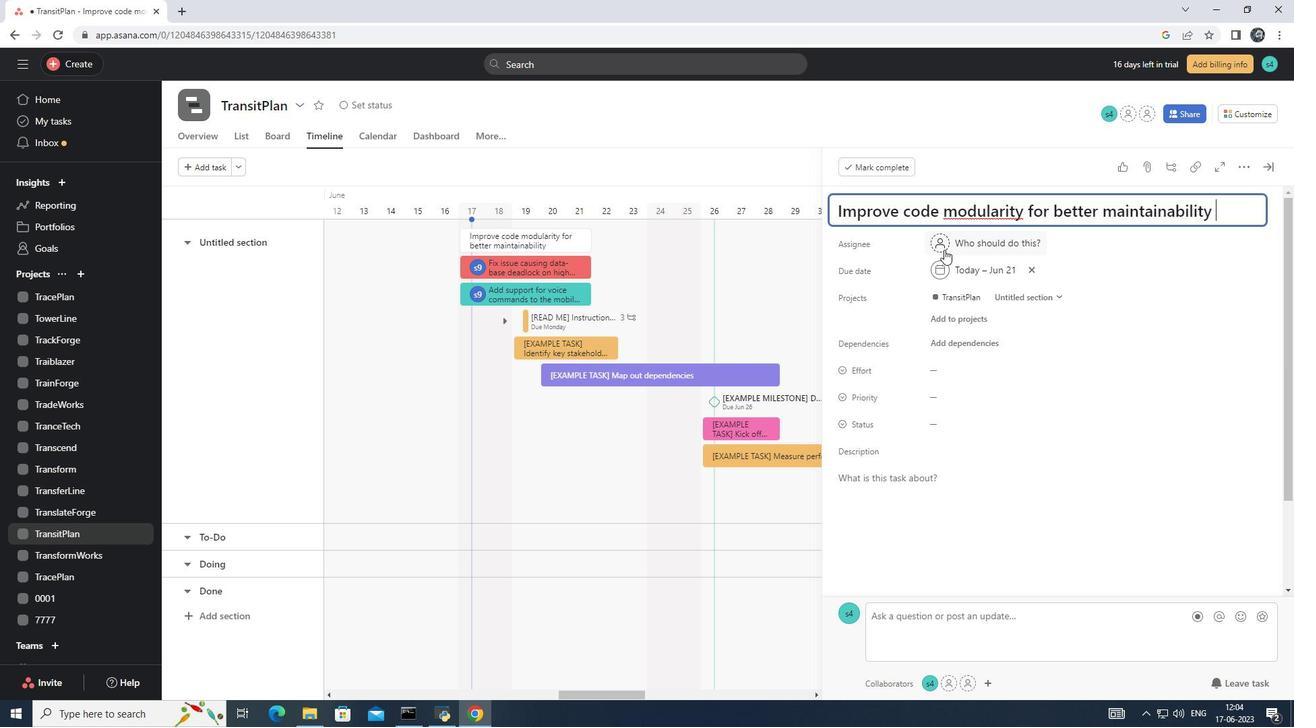 
Action: Mouse moved to (1008, 275)
Screenshot: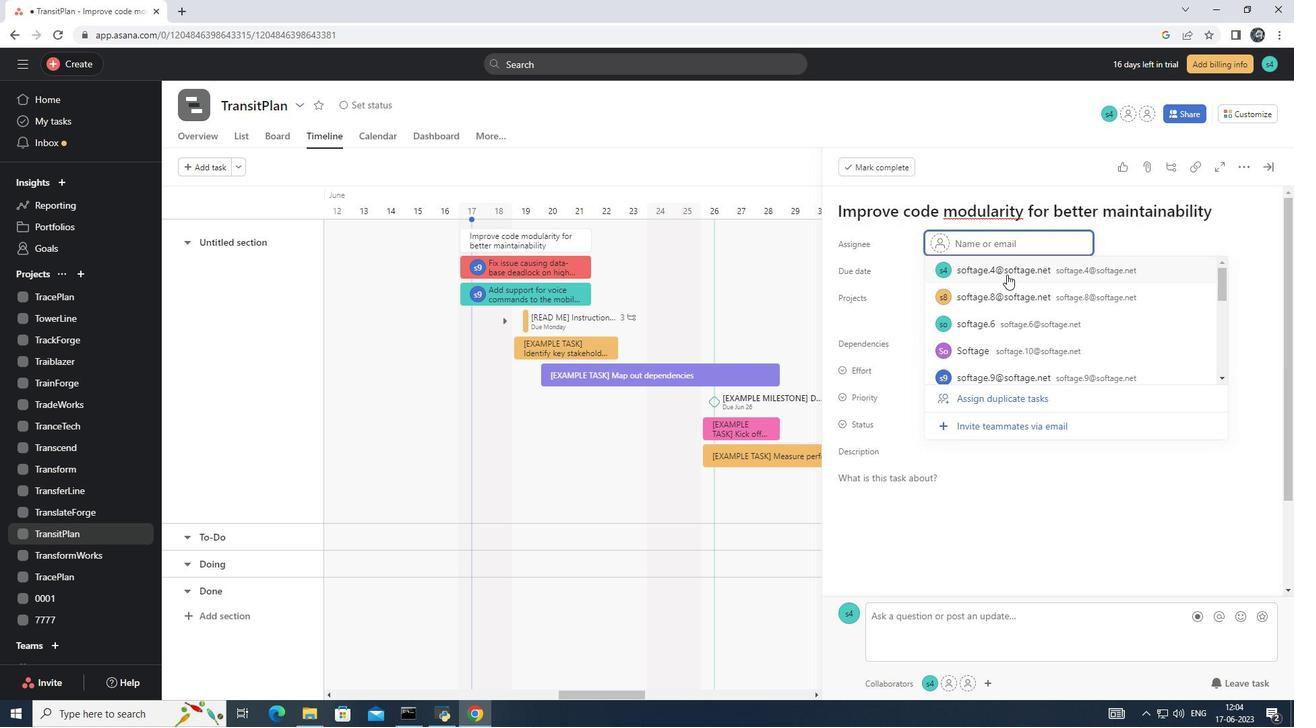 
Action: Key pressed softage.9<Key.shift>@softage.net<Key.enter>
Screenshot: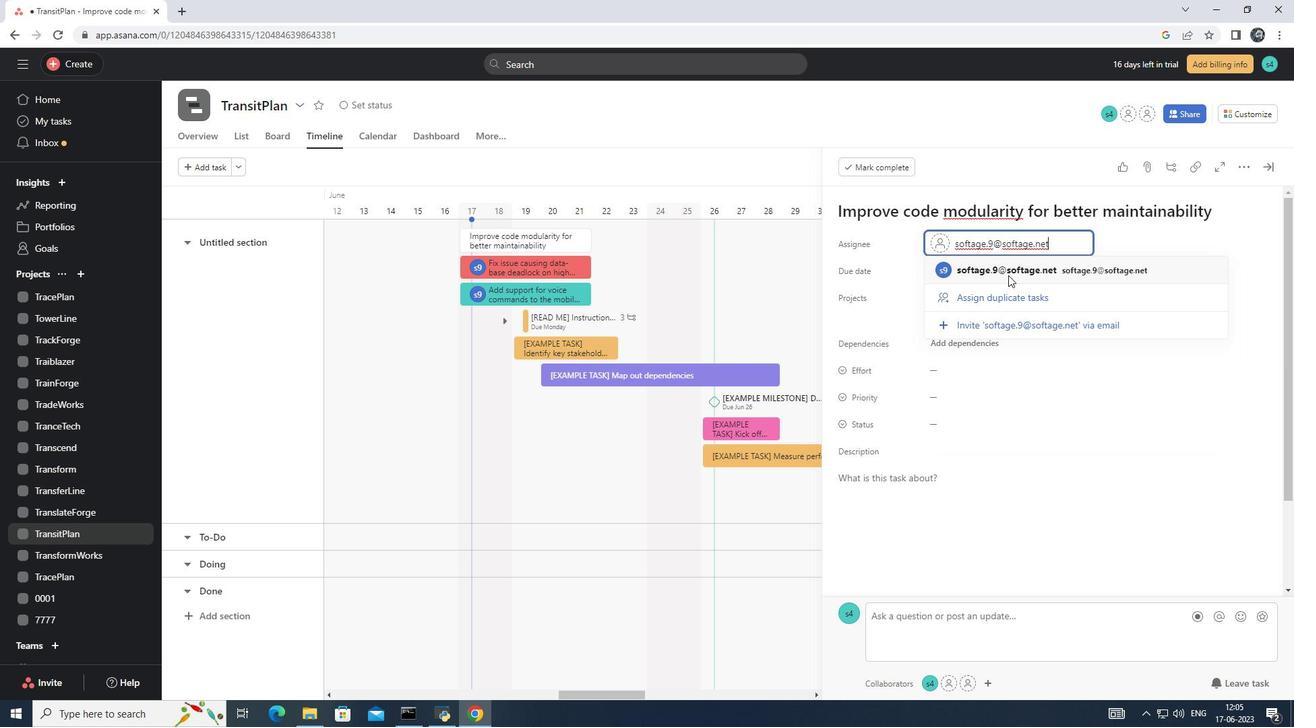 
Action: Mouse moved to (986, 422)
Screenshot: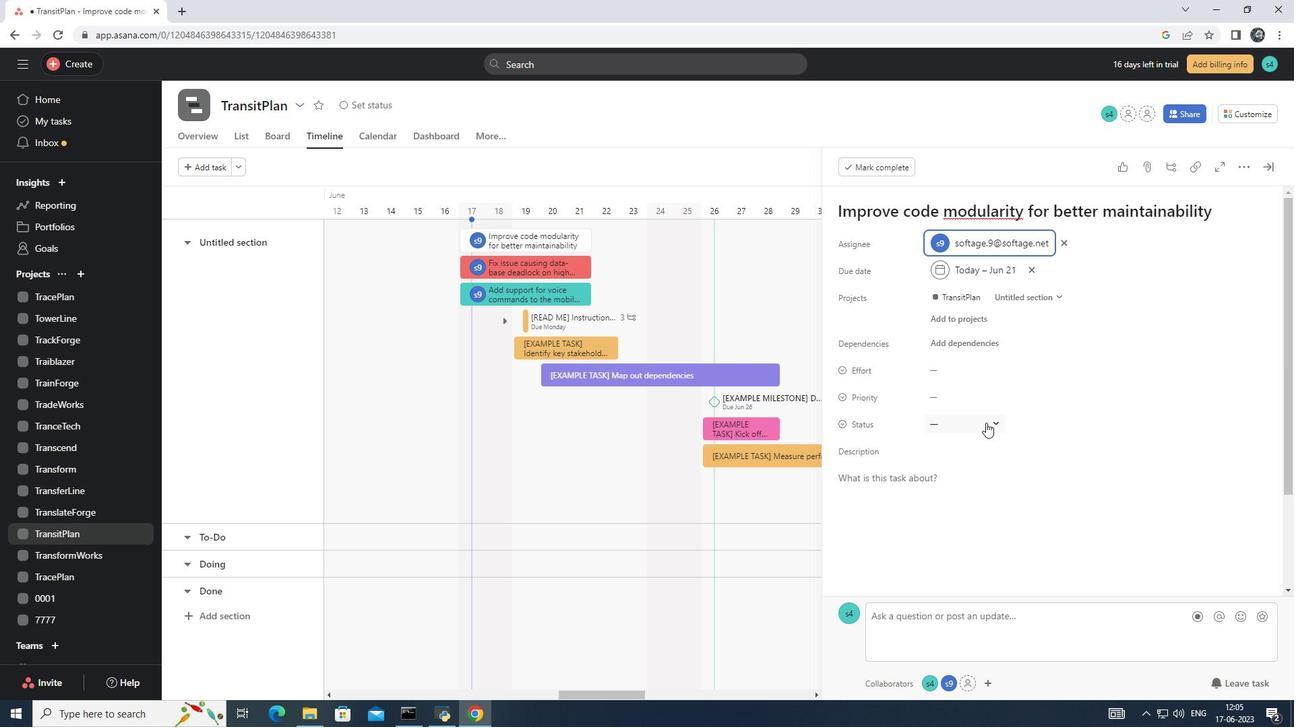 
Action: Mouse pressed left at (986, 422)
Screenshot: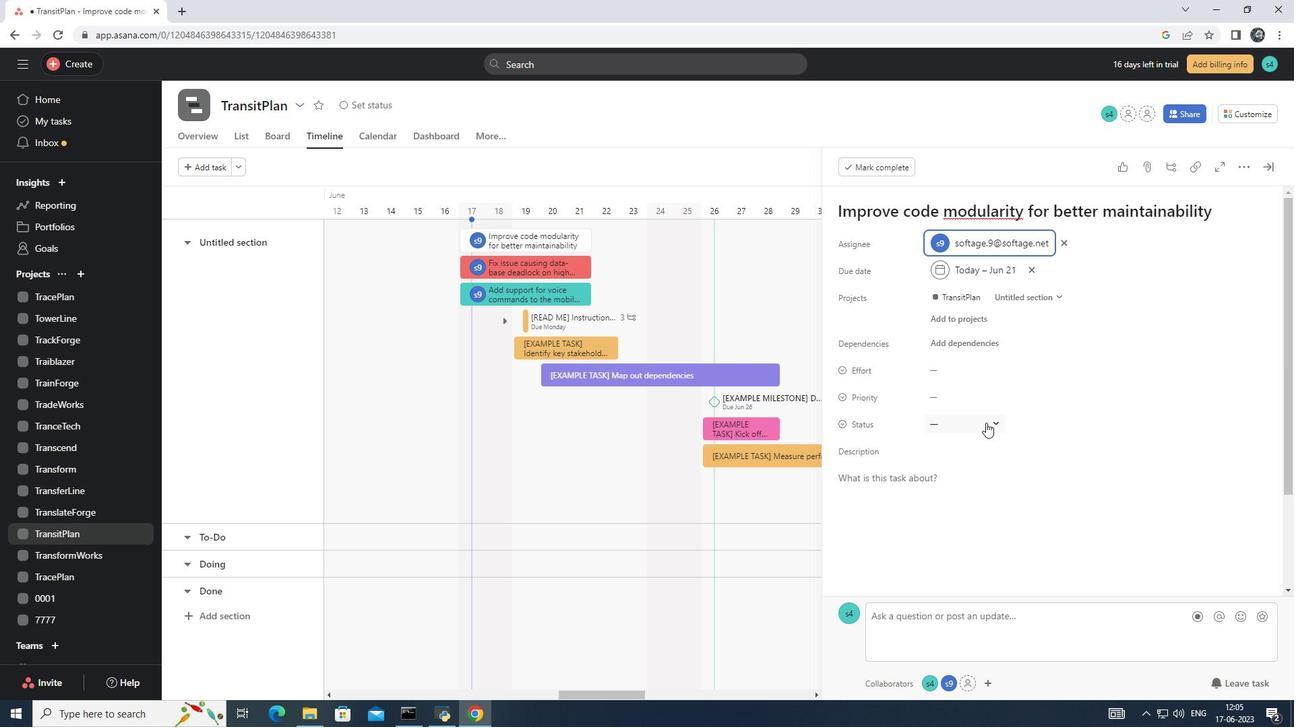 
Action: Mouse moved to (988, 498)
Screenshot: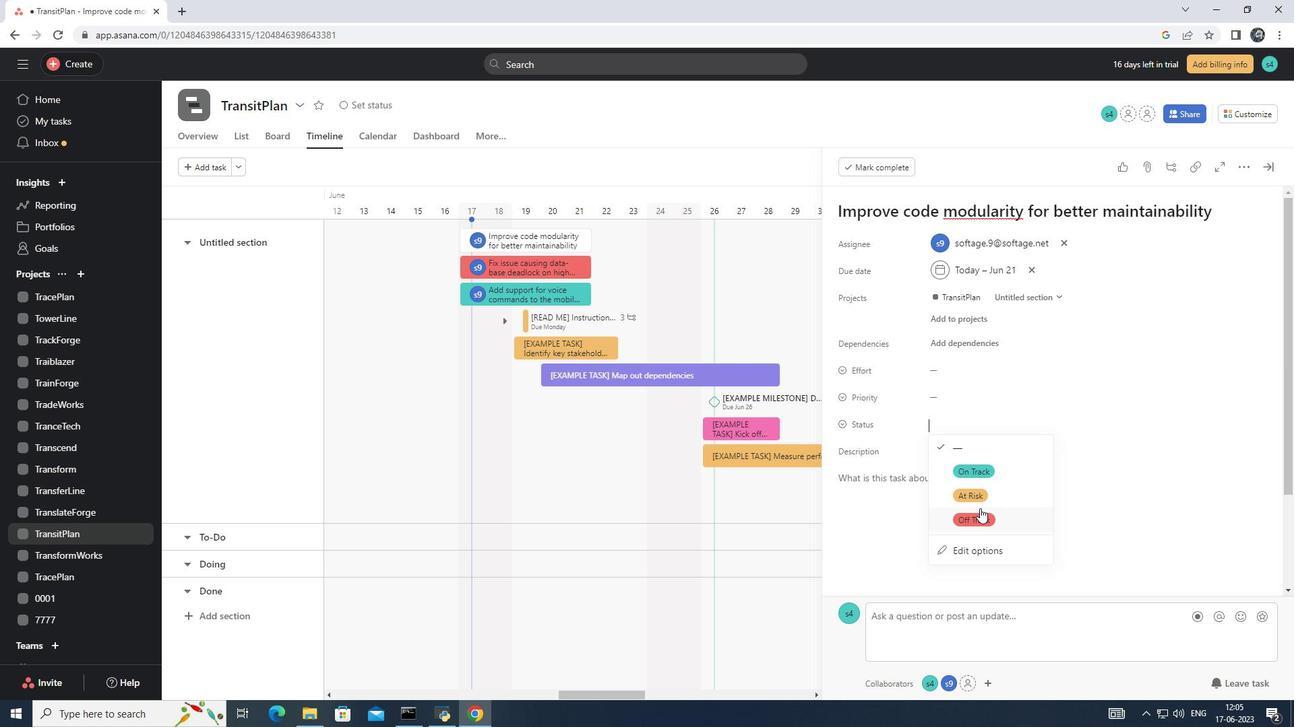 
Action: Mouse pressed left at (988, 498)
Screenshot: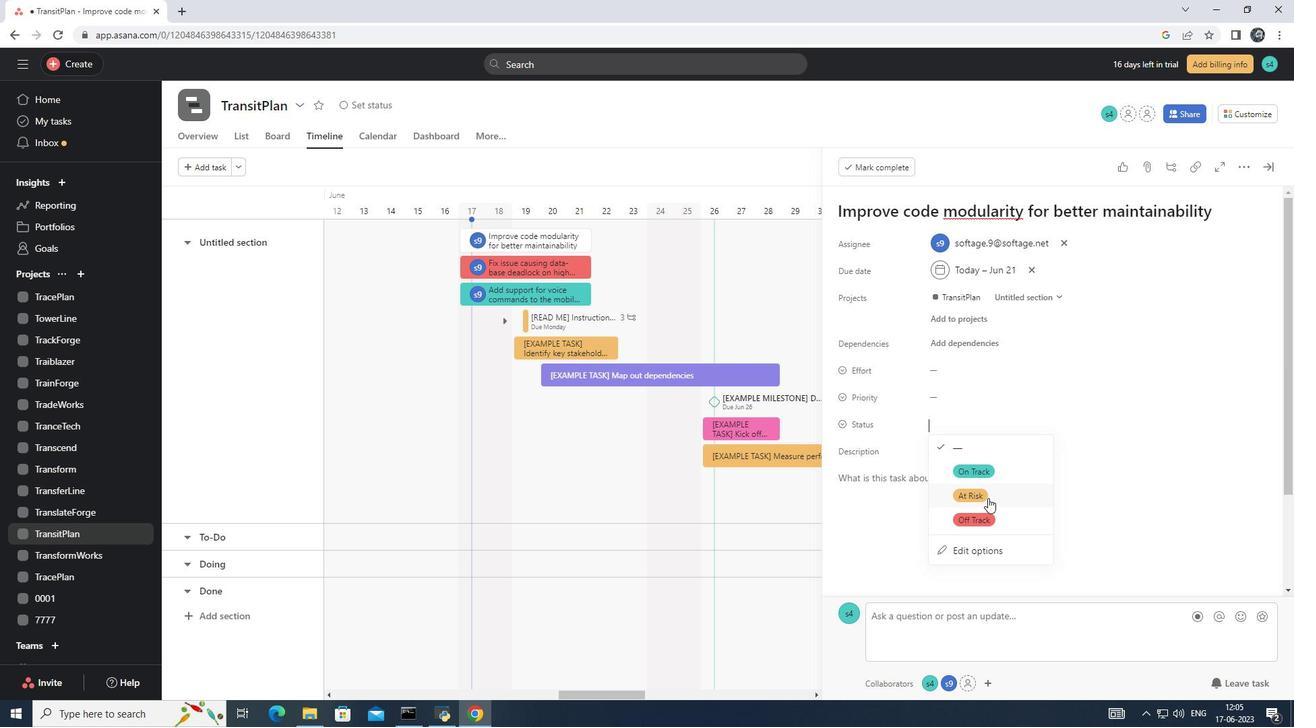 
Action: Mouse moved to (969, 394)
Screenshot: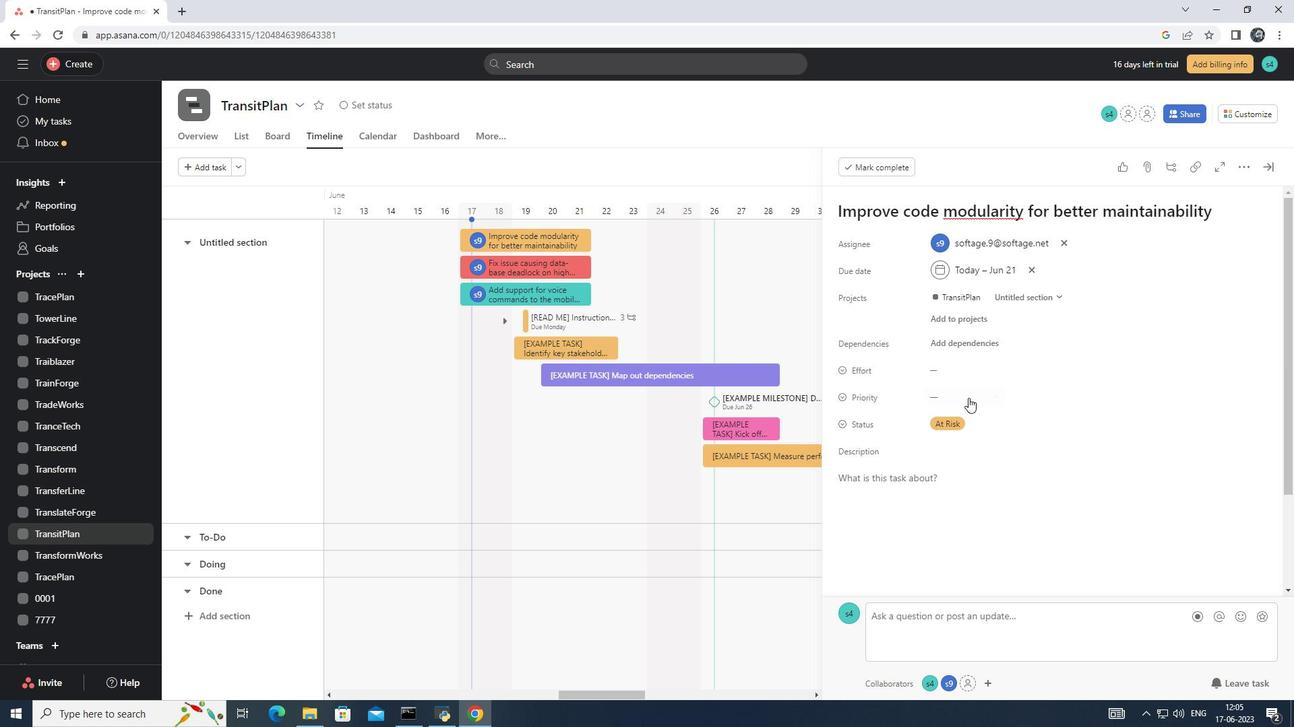 
Action: Mouse pressed left at (969, 394)
Screenshot: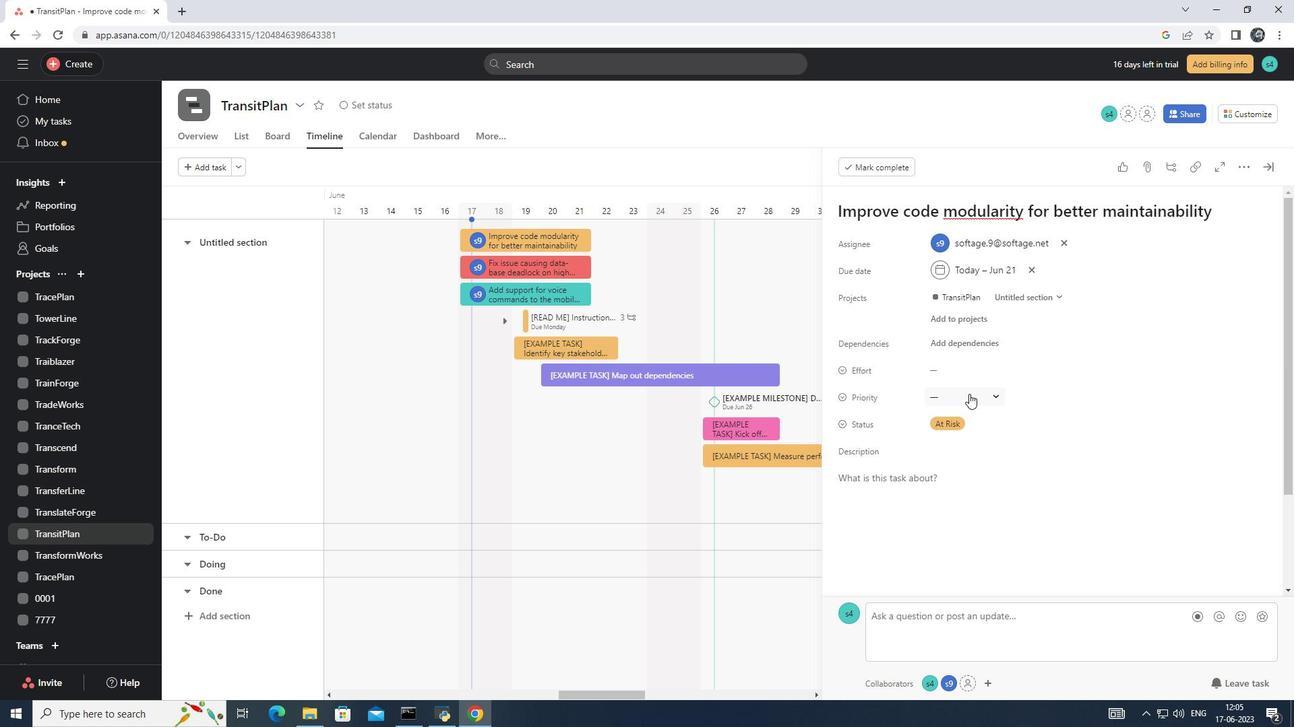 
Action: Mouse moved to (1003, 467)
Screenshot: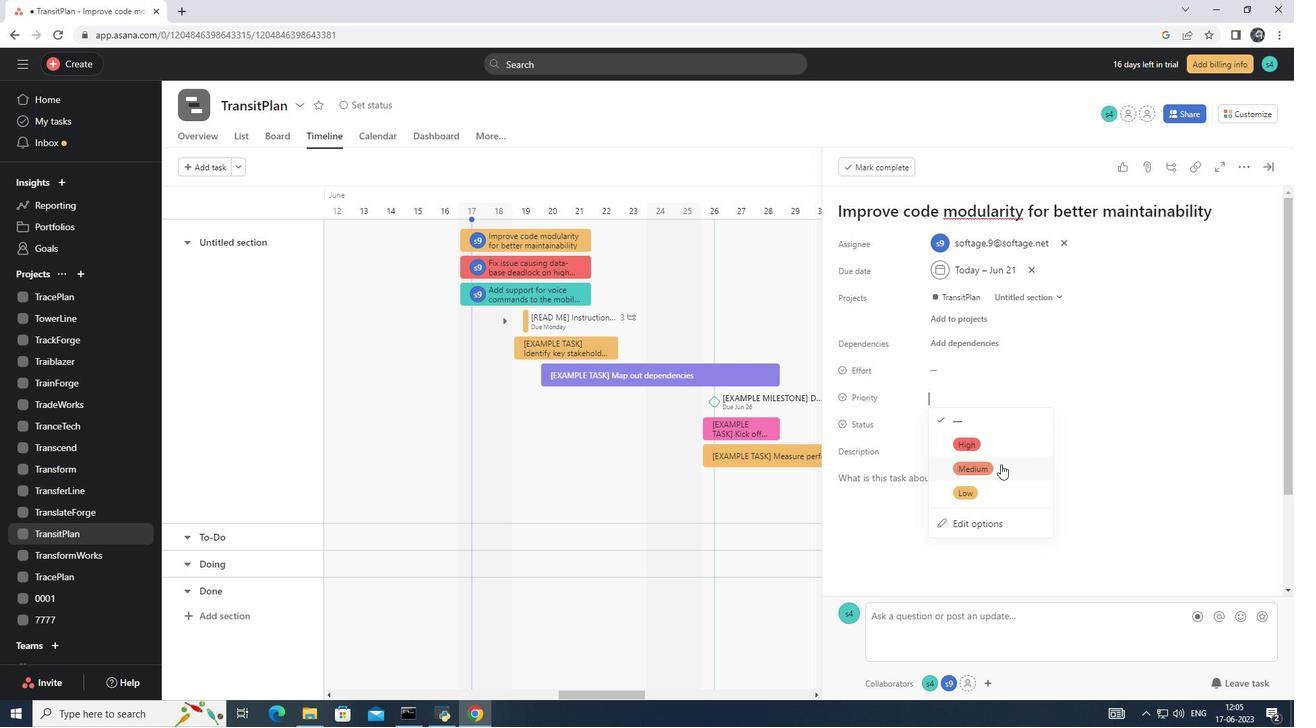 
Action: Mouse pressed left at (1003, 467)
Screenshot: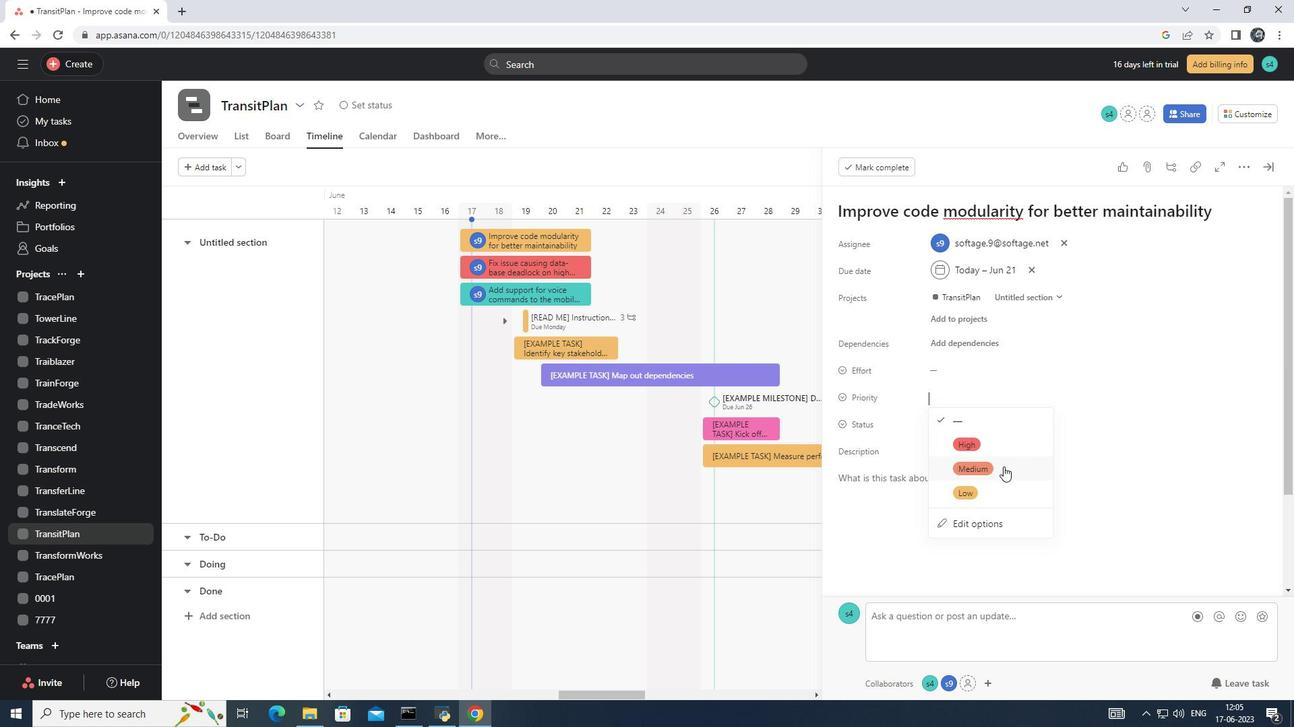 
Action: Mouse moved to (922, 371)
Screenshot: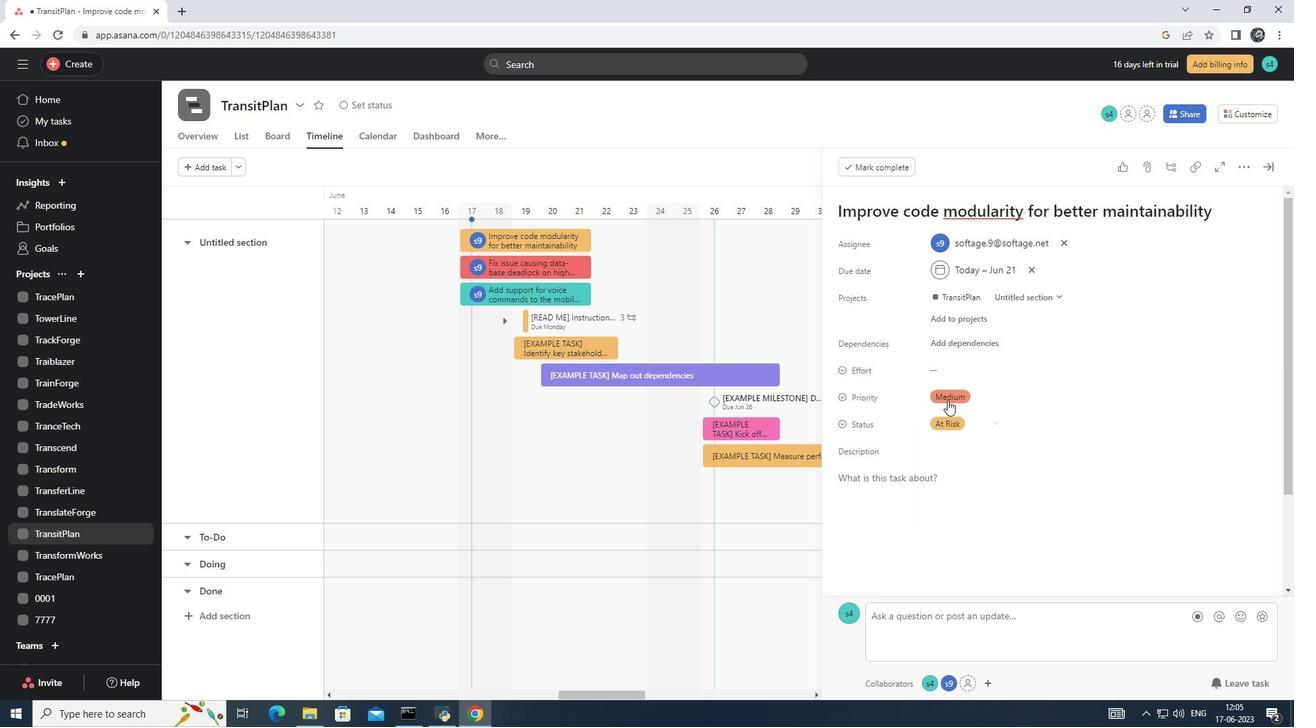 
